 Task: Check if WiFi is available in the amenities of the Airbnb listing and message the host if needed.
Action: Mouse moved to (119, 305)
Screenshot: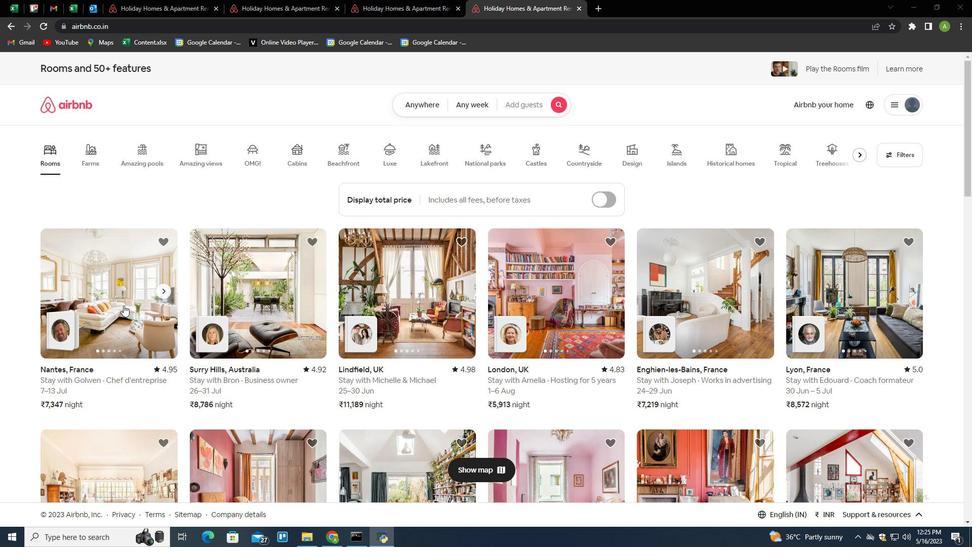 
Action: Mouse pressed left at (119, 305)
Screenshot: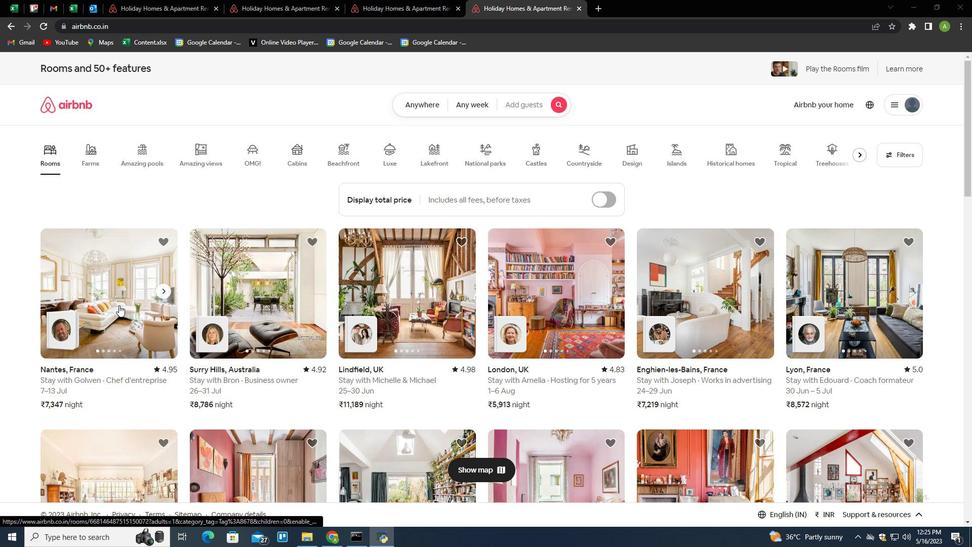 
Action: Mouse moved to (512, 375)
Screenshot: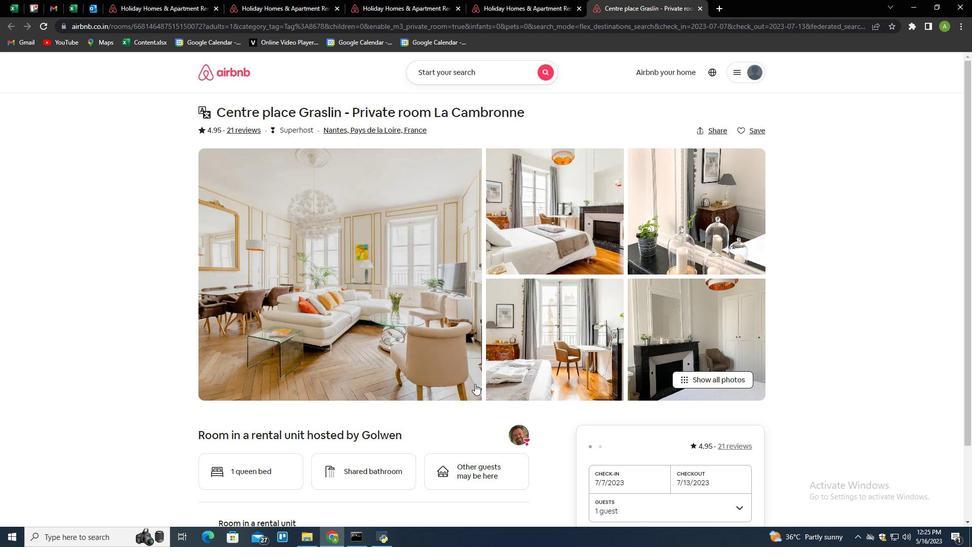 
Action: Mouse scrolled (512, 375) with delta (0, 0)
Screenshot: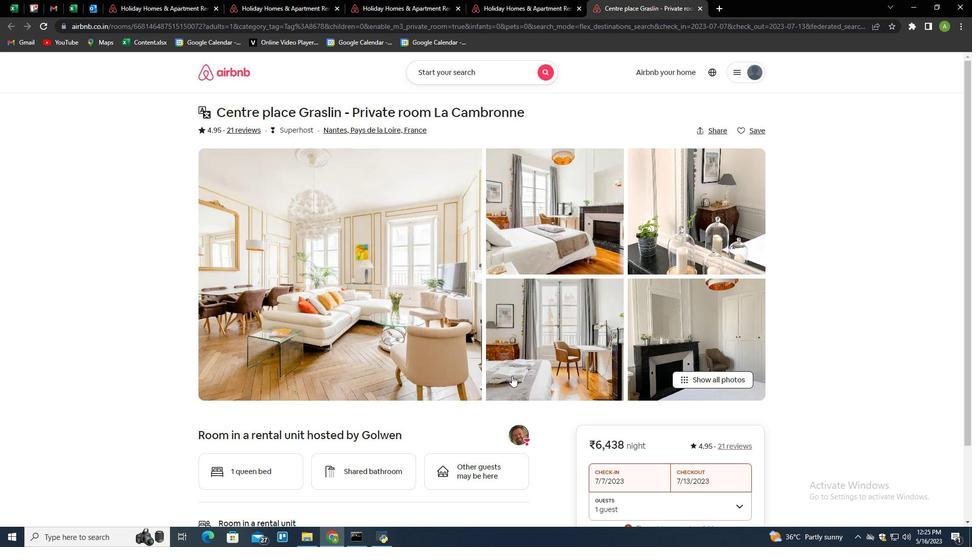 
Action: Mouse scrolled (512, 375) with delta (0, 0)
Screenshot: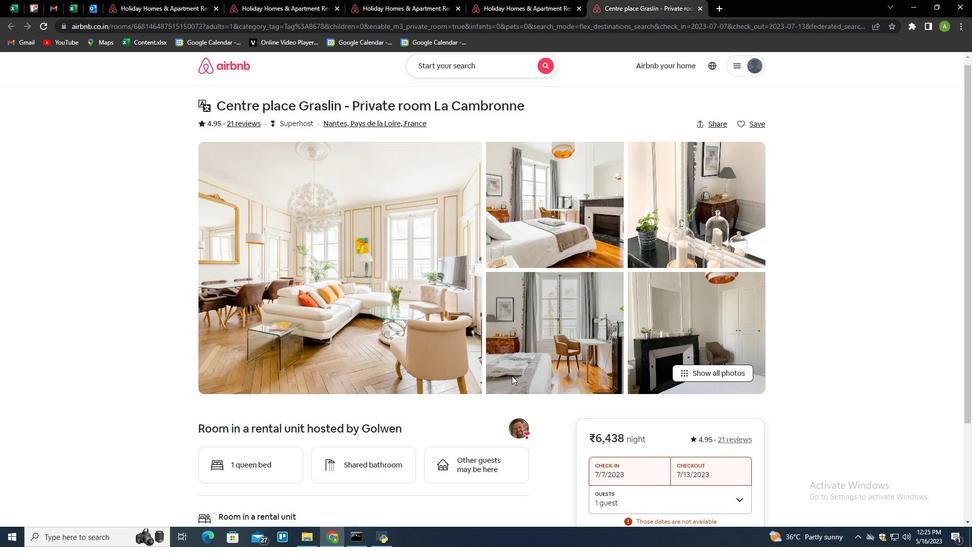 
Action: Mouse moved to (505, 378)
Screenshot: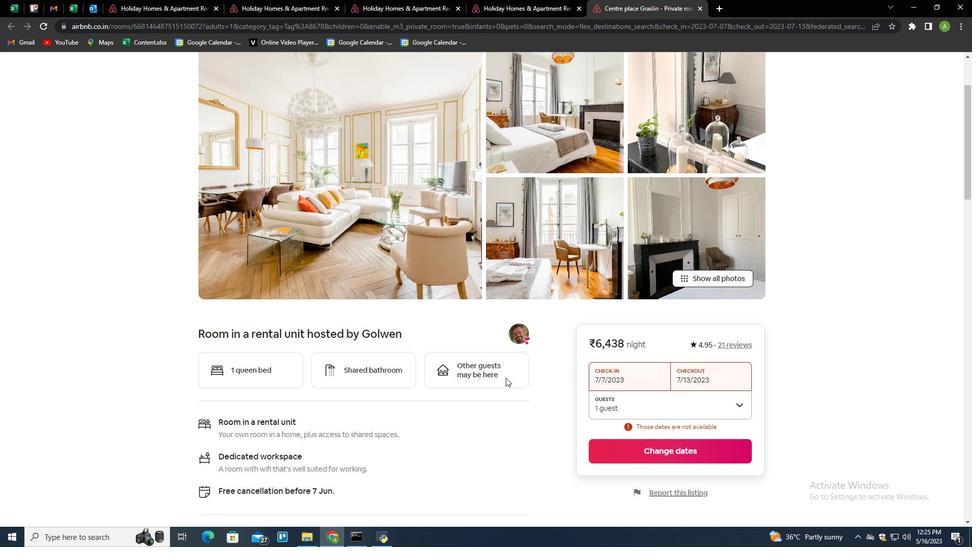 
Action: Mouse scrolled (505, 377) with delta (0, 0)
Screenshot: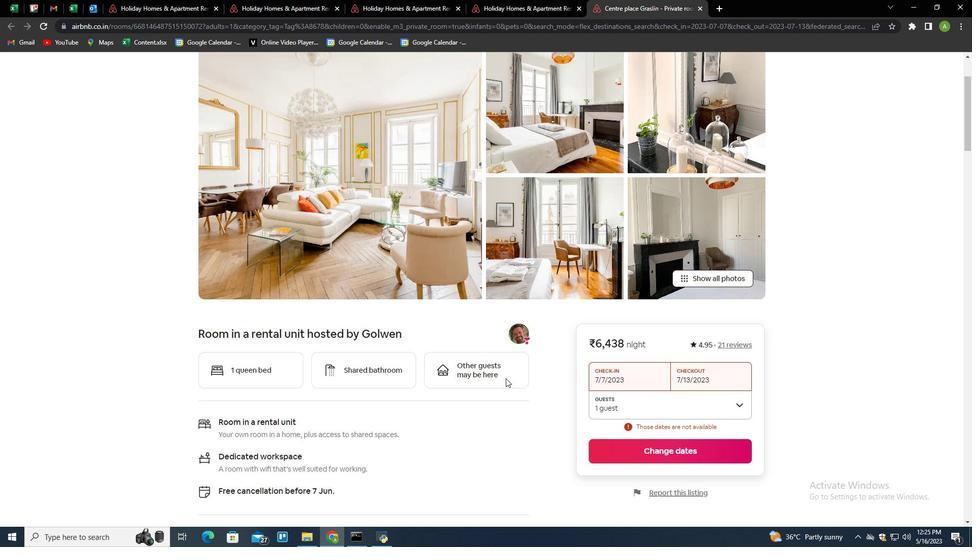 
Action: Mouse scrolled (505, 377) with delta (0, 0)
Screenshot: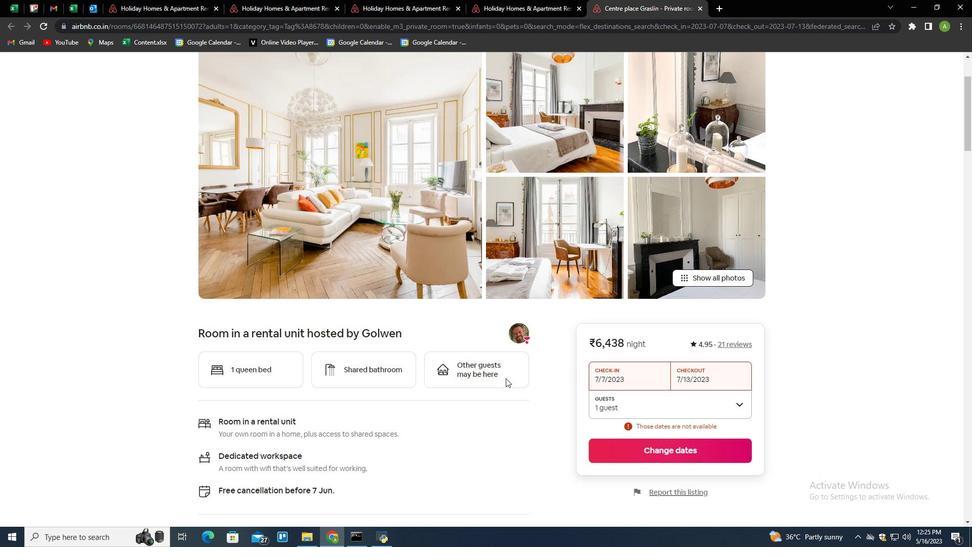 
Action: Mouse scrolled (505, 377) with delta (0, 0)
Screenshot: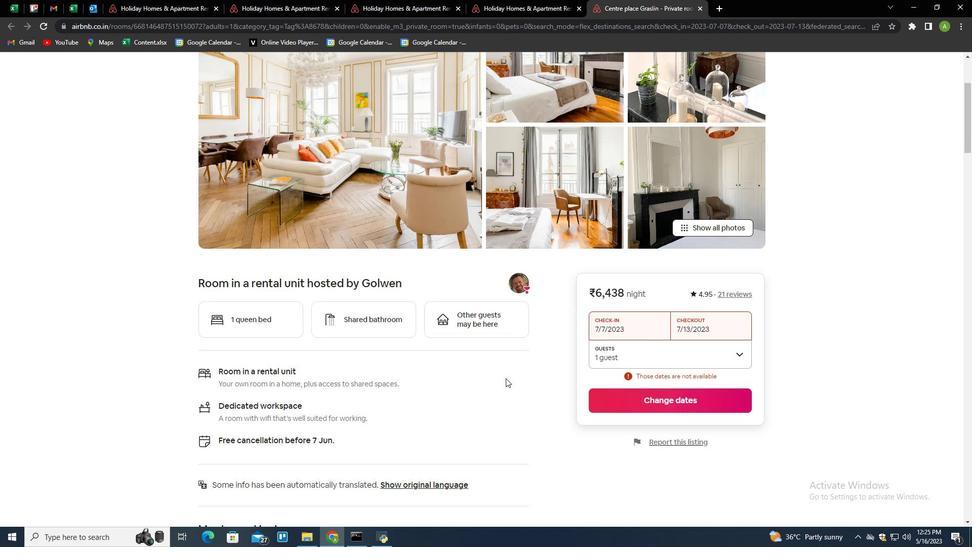 
Action: Mouse scrolled (505, 377) with delta (0, 0)
Screenshot: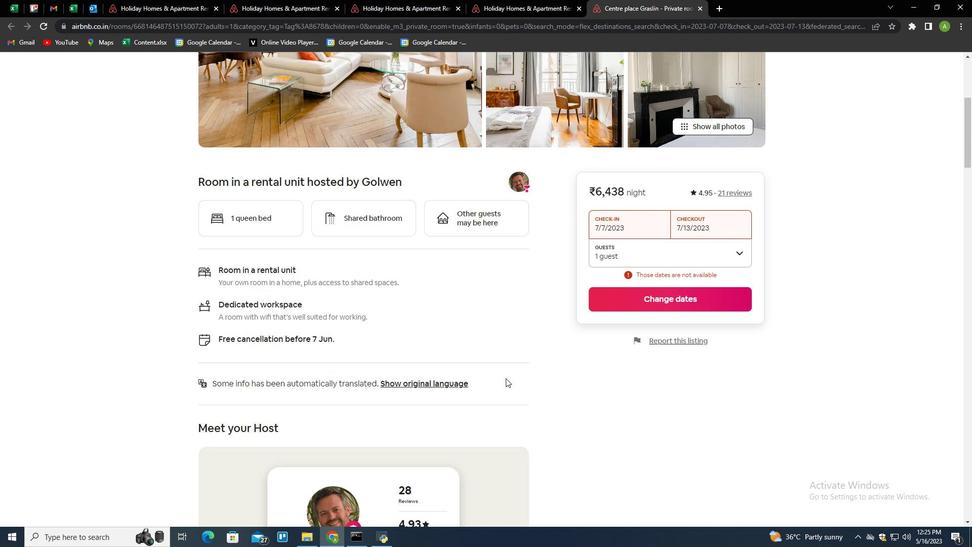 
Action: Mouse scrolled (505, 377) with delta (0, 0)
Screenshot: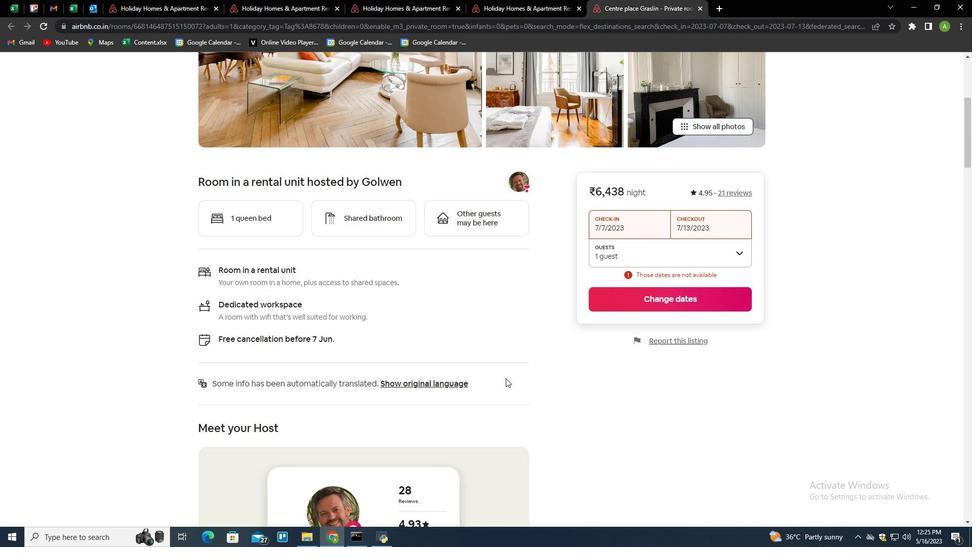 
Action: Mouse scrolled (505, 377) with delta (0, 0)
Screenshot: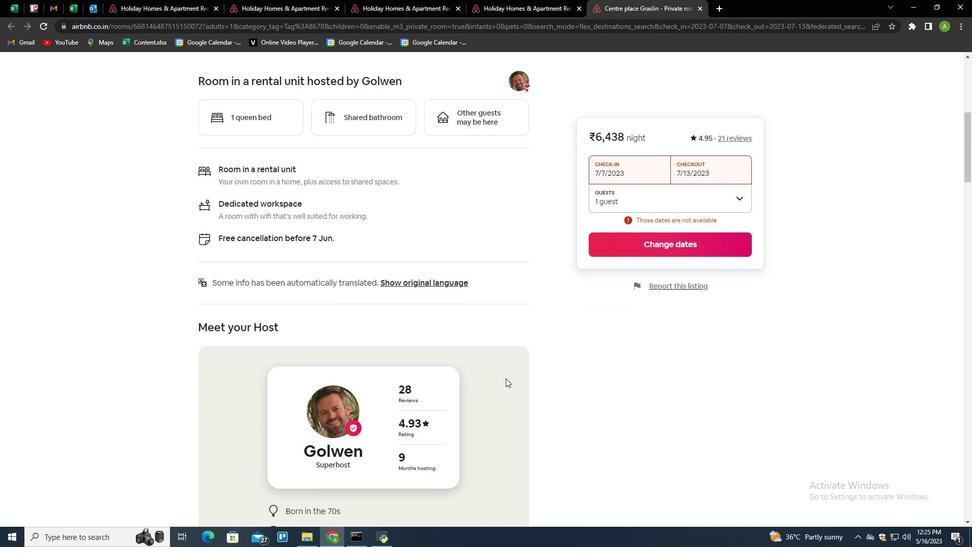 
Action: Mouse scrolled (505, 377) with delta (0, 0)
Screenshot: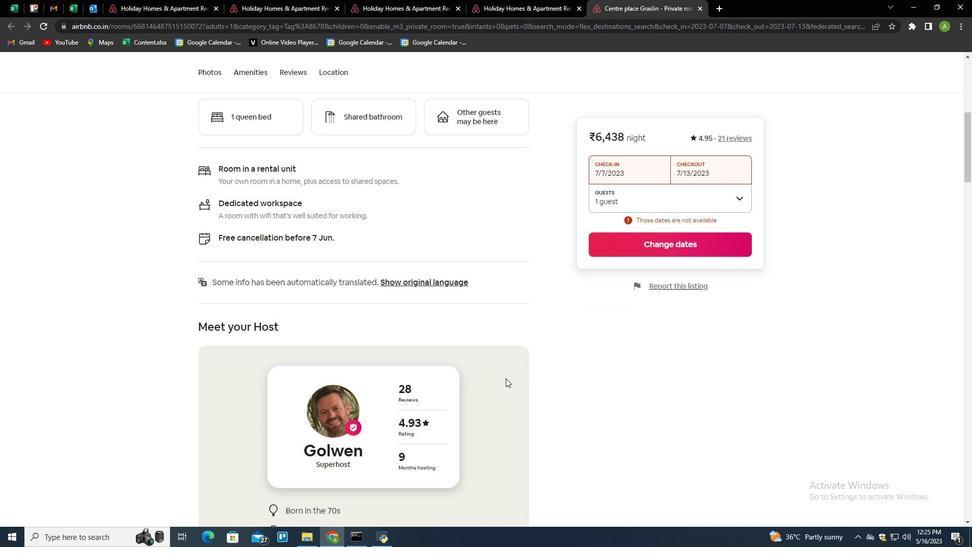 
Action: Mouse scrolled (505, 377) with delta (0, 0)
Screenshot: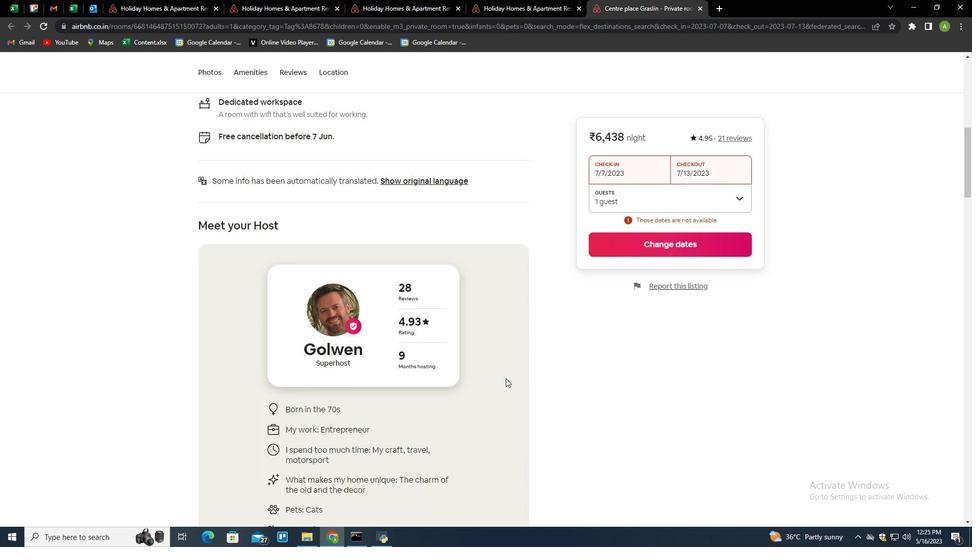 
Action: Mouse scrolled (505, 377) with delta (0, 0)
Screenshot: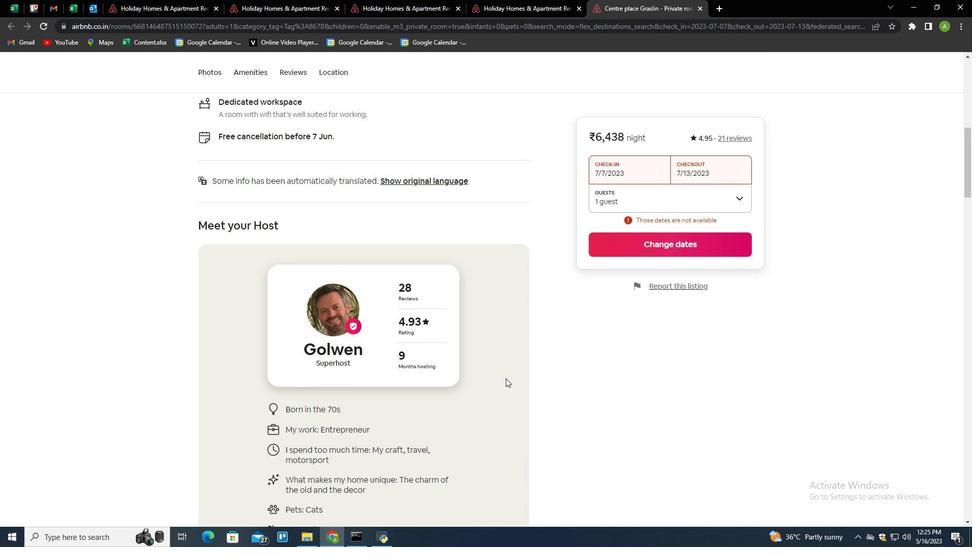 
Action: Mouse scrolled (505, 377) with delta (0, 0)
Screenshot: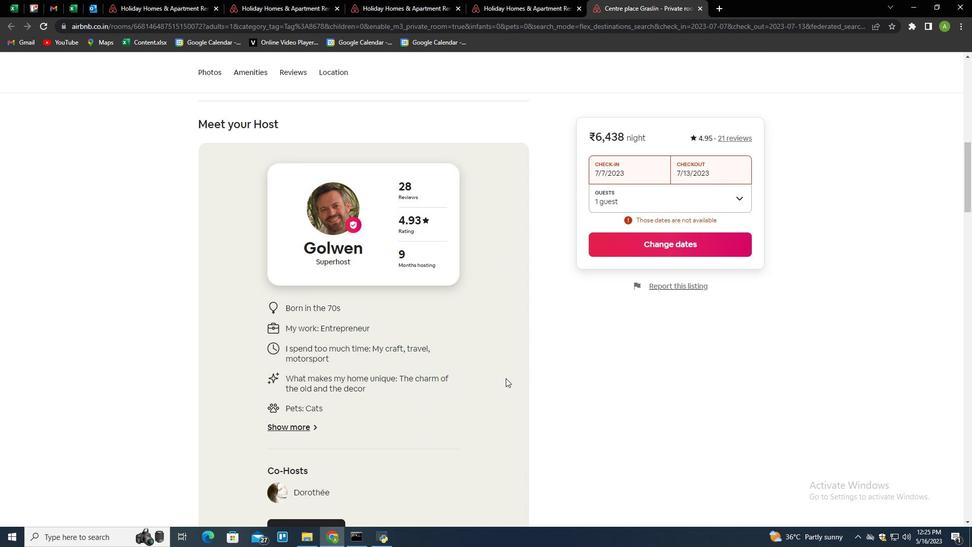 
Action: Mouse scrolled (505, 377) with delta (0, 0)
Screenshot: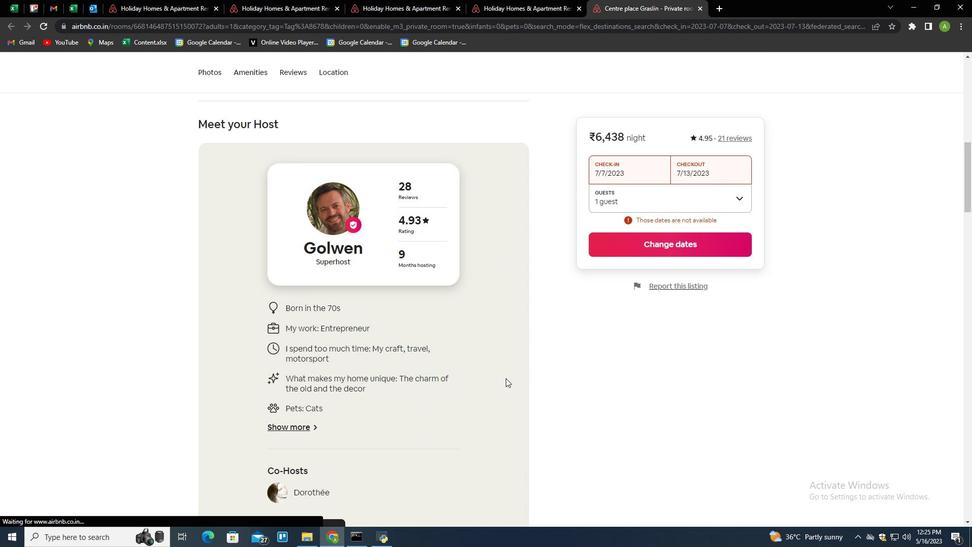 
Action: Mouse scrolled (505, 377) with delta (0, 0)
Screenshot: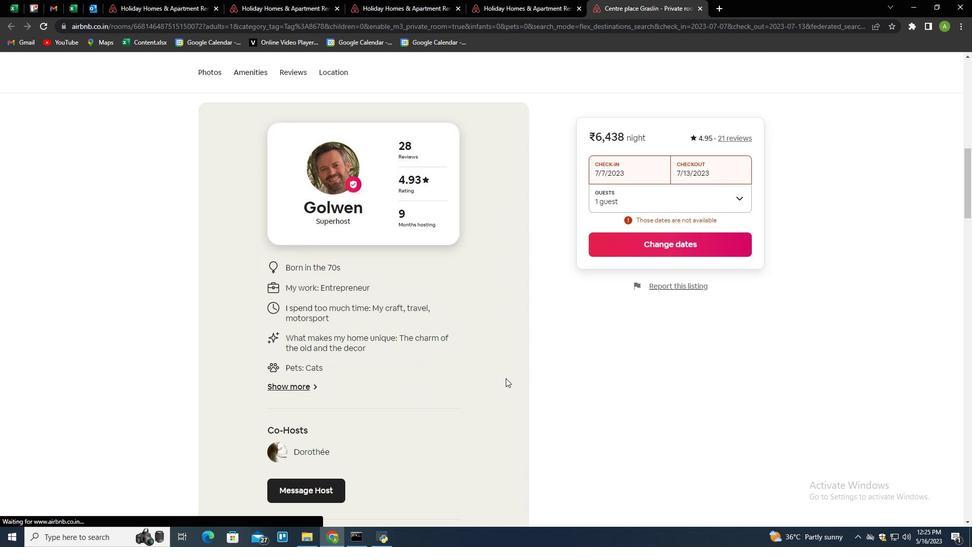 
Action: Mouse scrolled (505, 377) with delta (0, 0)
Screenshot: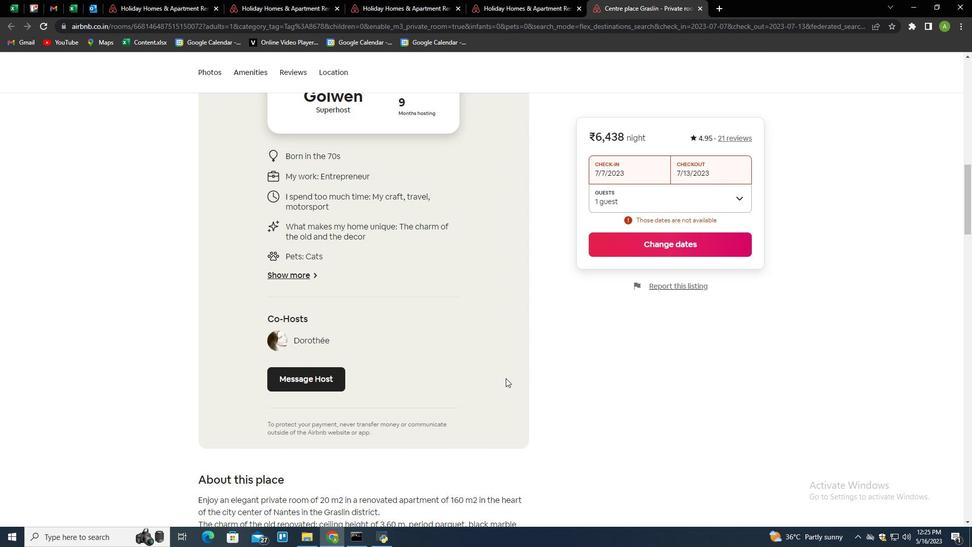 
Action: Mouse scrolled (505, 377) with delta (0, 0)
Screenshot: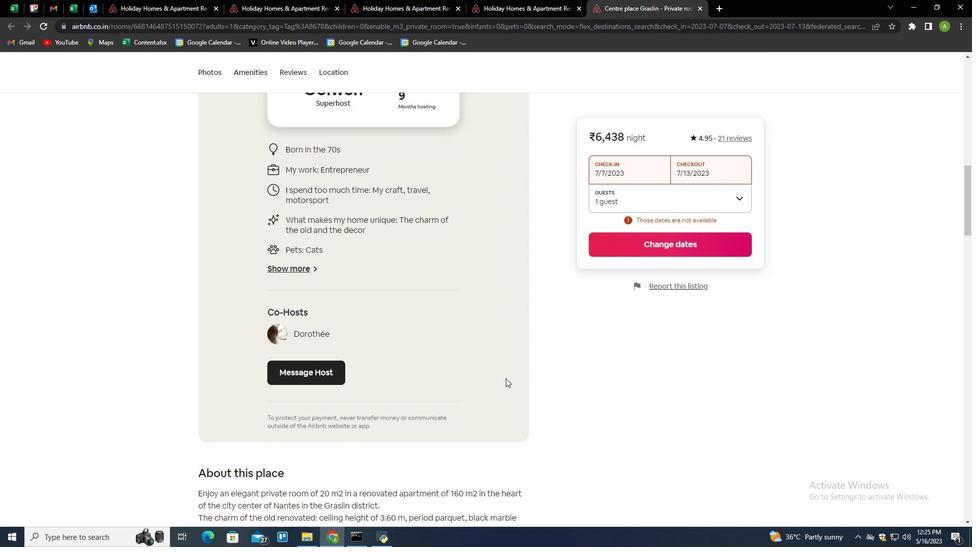 
Action: Mouse scrolled (505, 377) with delta (0, 0)
Screenshot: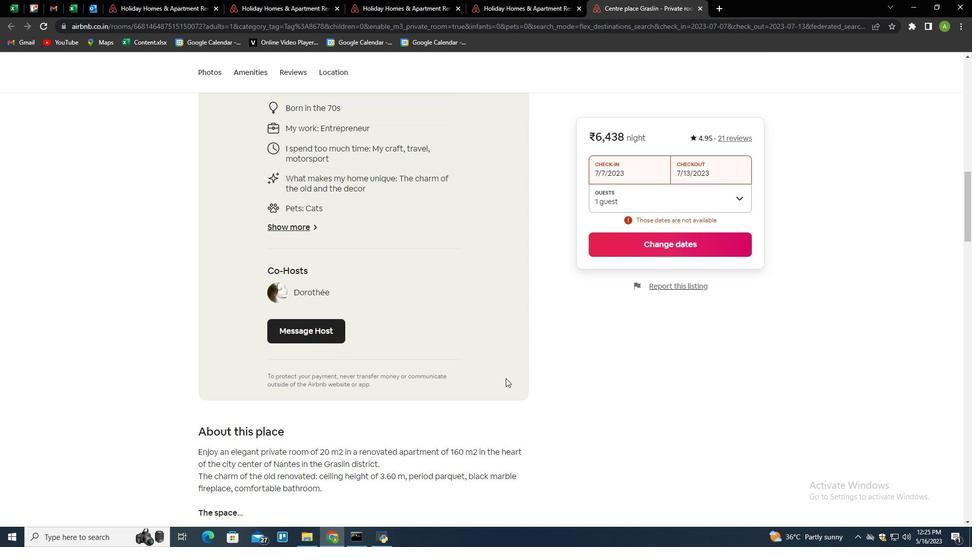 
Action: Mouse scrolled (505, 377) with delta (0, 0)
Screenshot: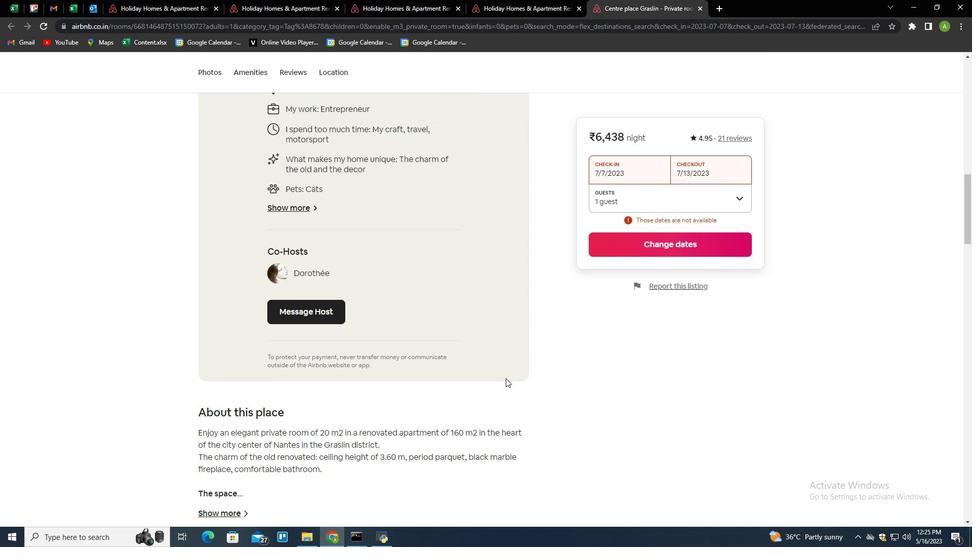 
Action: Mouse scrolled (505, 377) with delta (0, 0)
Screenshot: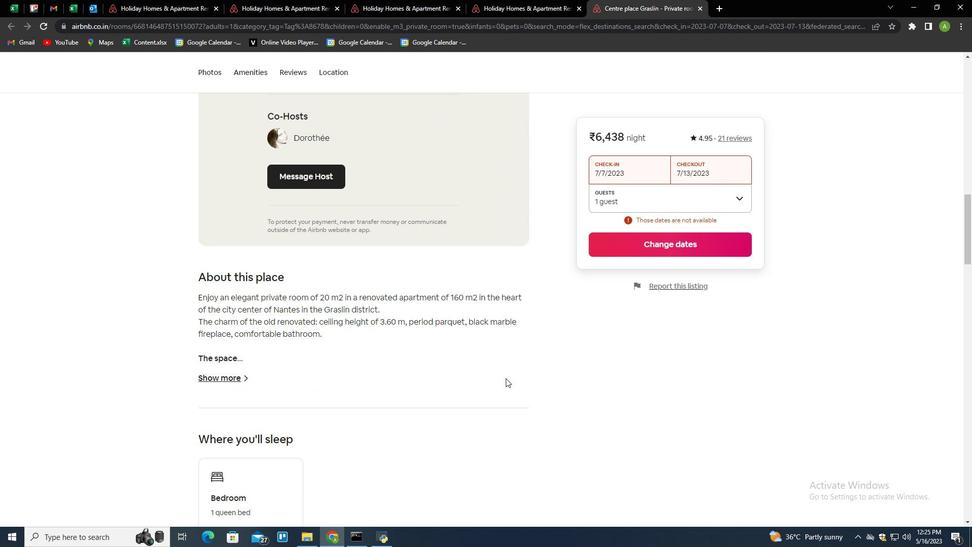 
Action: Mouse scrolled (505, 377) with delta (0, 0)
Screenshot: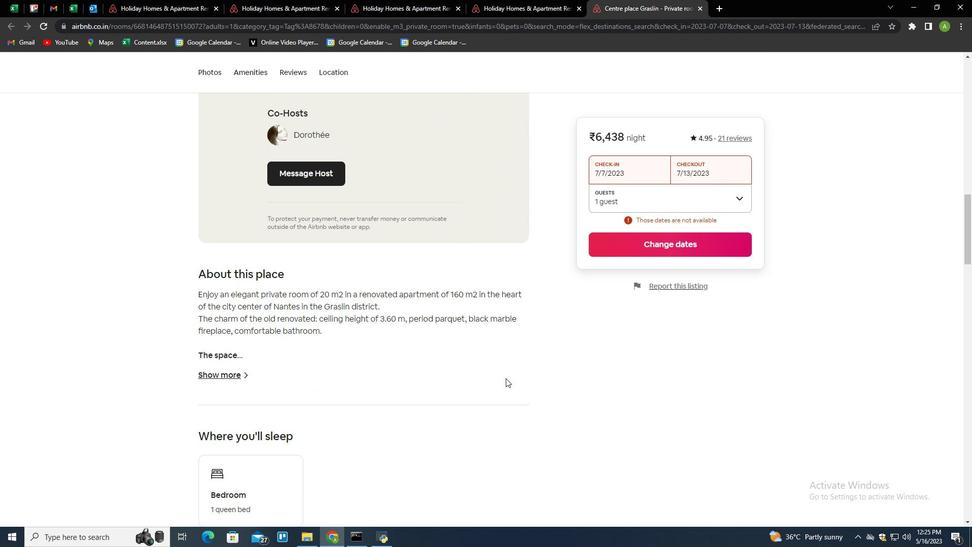 
Action: Mouse scrolled (505, 377) with delta (0, 0)
Screenshot: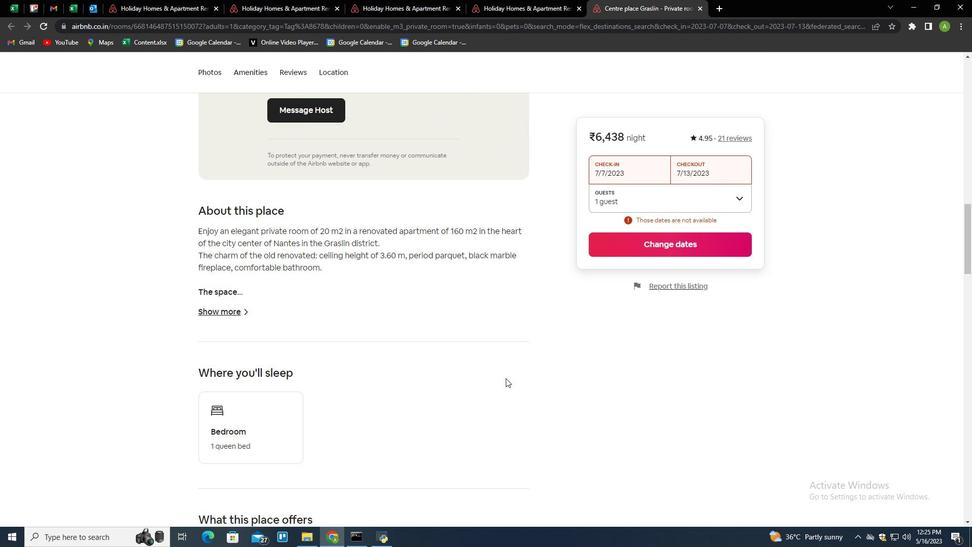 
Action: Mouse scrolled (505, 377) with delta (0, 0)
Screenshot: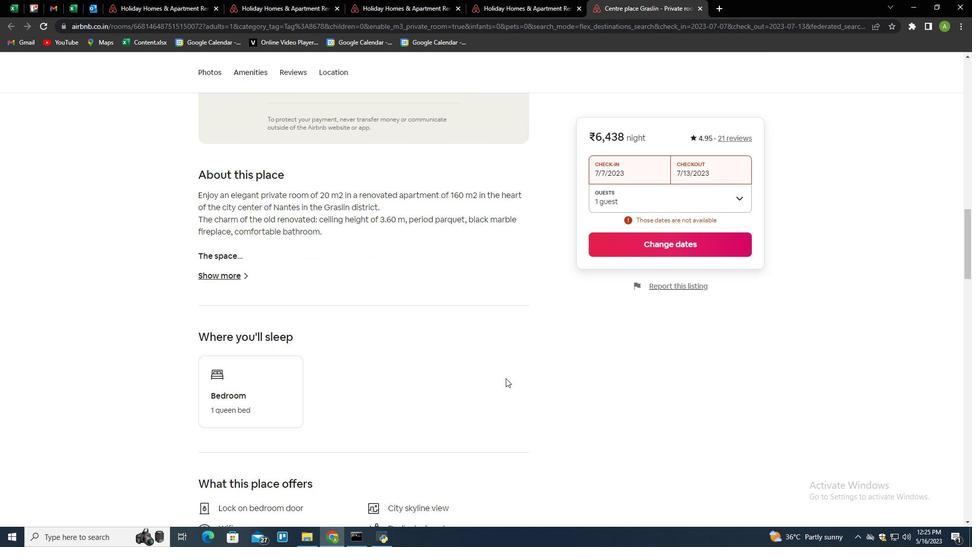 
Action: Mouse scrolled (505, 377) with delta (0, 0)
Screenshot: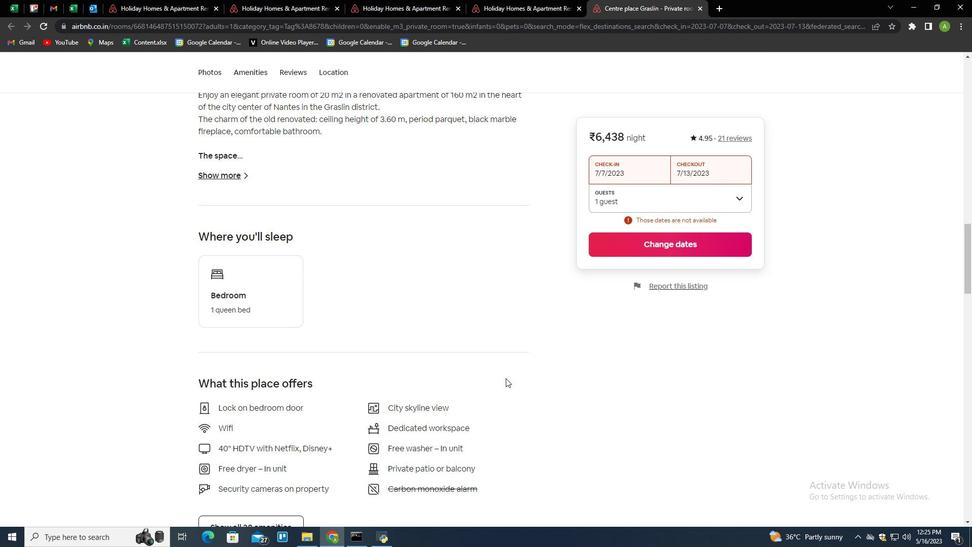 
Action: Mouse scrolled (505, 377) with delta (0, 0)
Screenshot: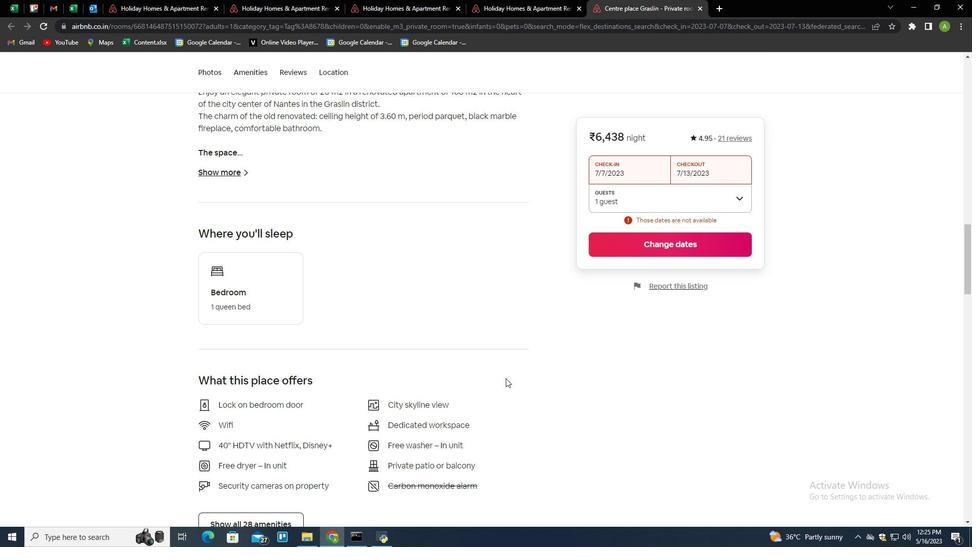
Action: Mouse scrolled (505, 377) with delta (0, 0)
Screenshot: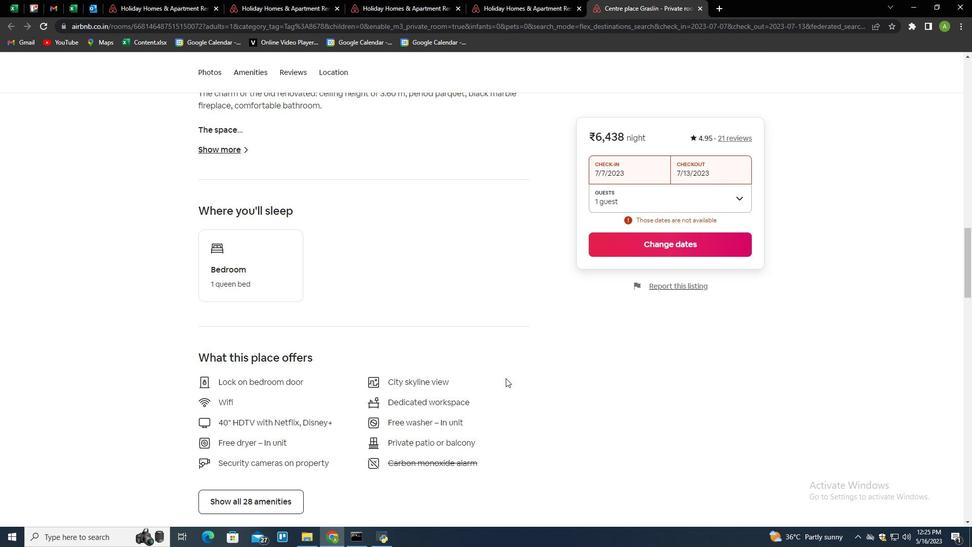 
Action: Mouse scrolled (505, 377) with delta (0, 0)
Screenshot: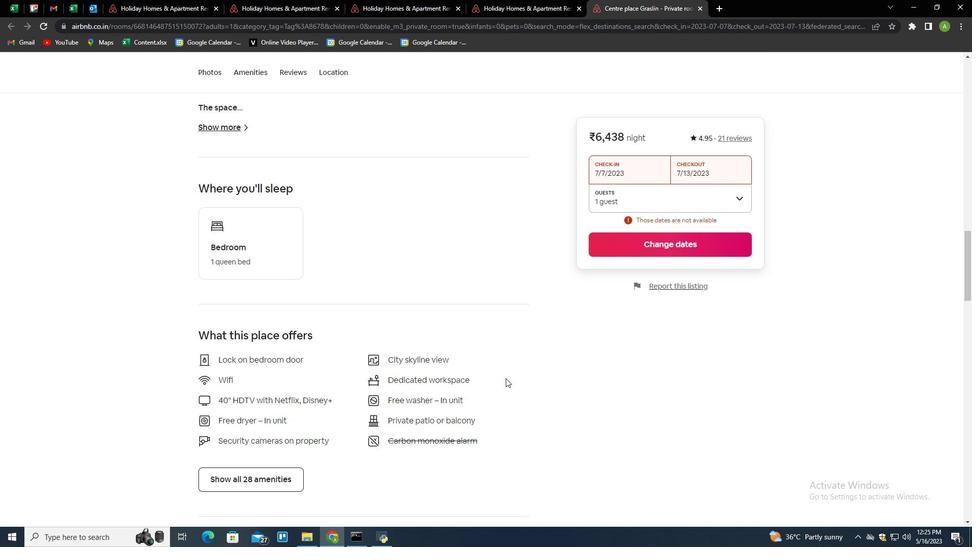 
Action: Mouse scrolled (505, 377) with delta (0, 0)
Screenshot: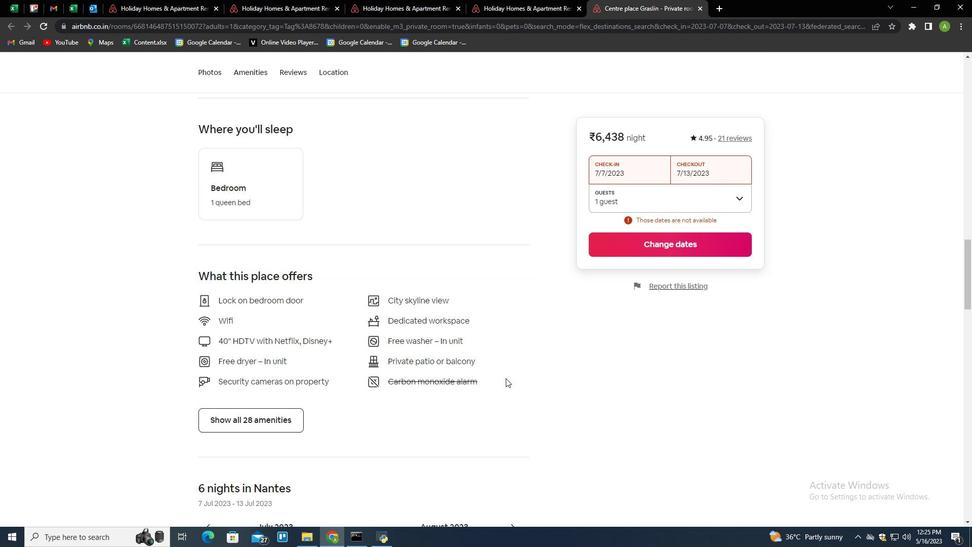 
Action: Mouse scrolled (505, 377) with delta (0, 0)
Screenshot: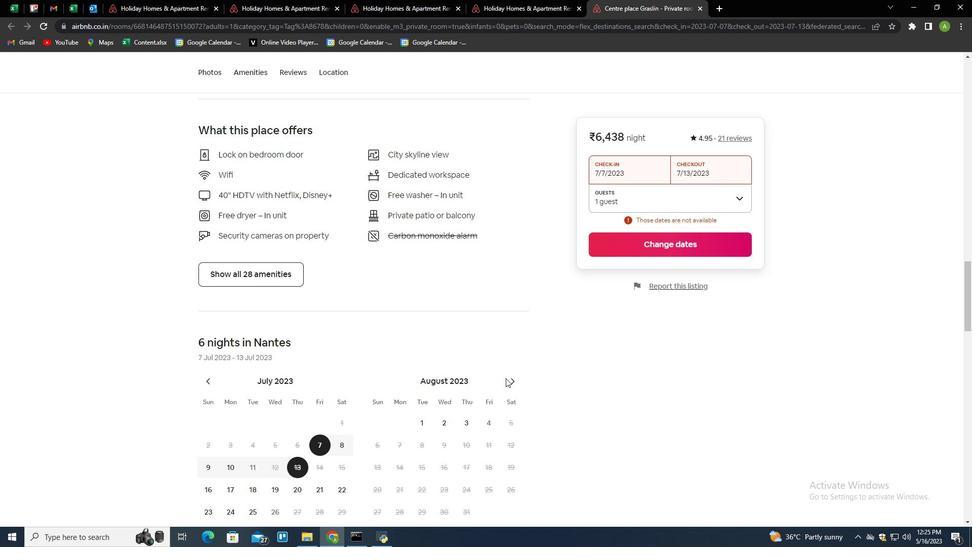 
Action: Mouse scrolled (505, 377) with delta (0, 0)
Screenshot: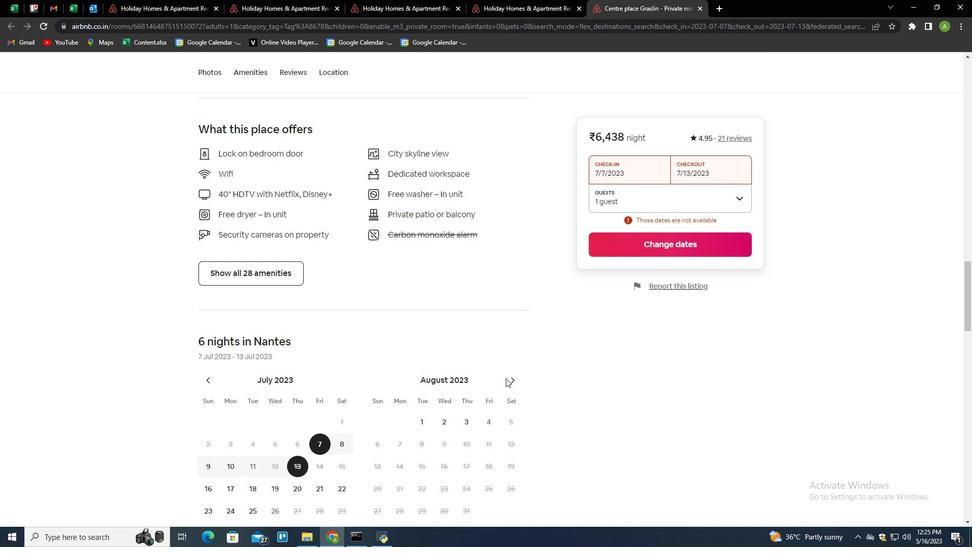 
Action: Mouse scrolled (505, 377) with delta (0, 0)
Screenshot: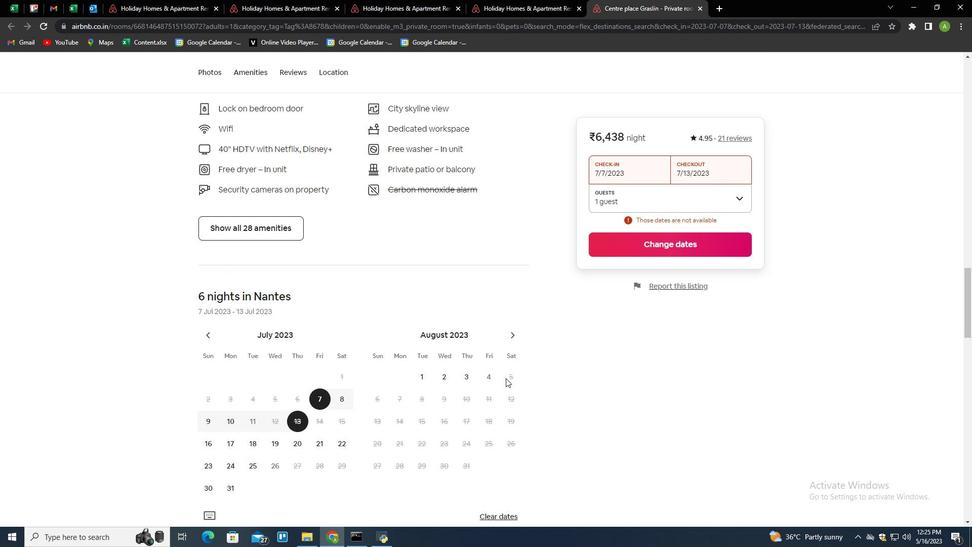 
Action: Mouse scrolled (505, 377) with delta (0, 0)
Screenshot: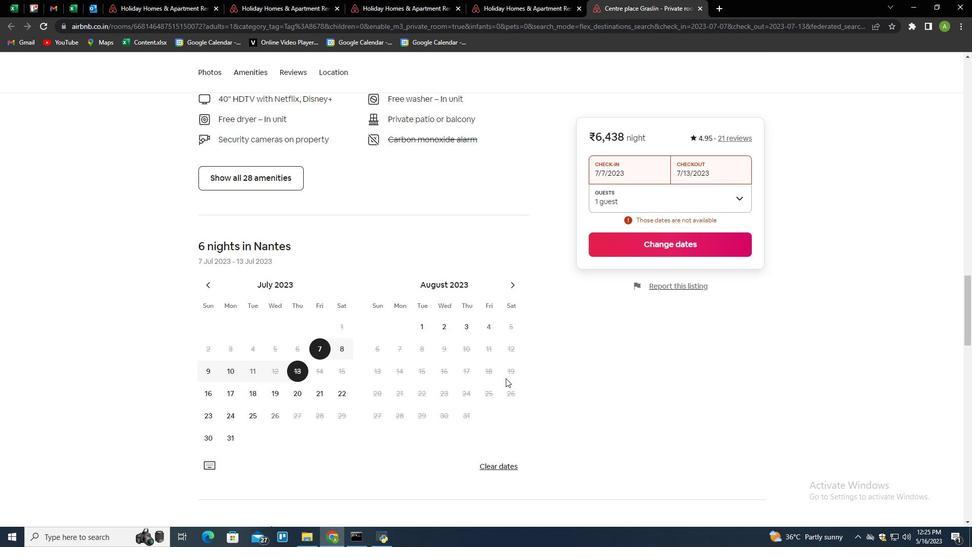 
Action: Mouse scrolled (505, 377) with delta (0, 0)
Screenshot: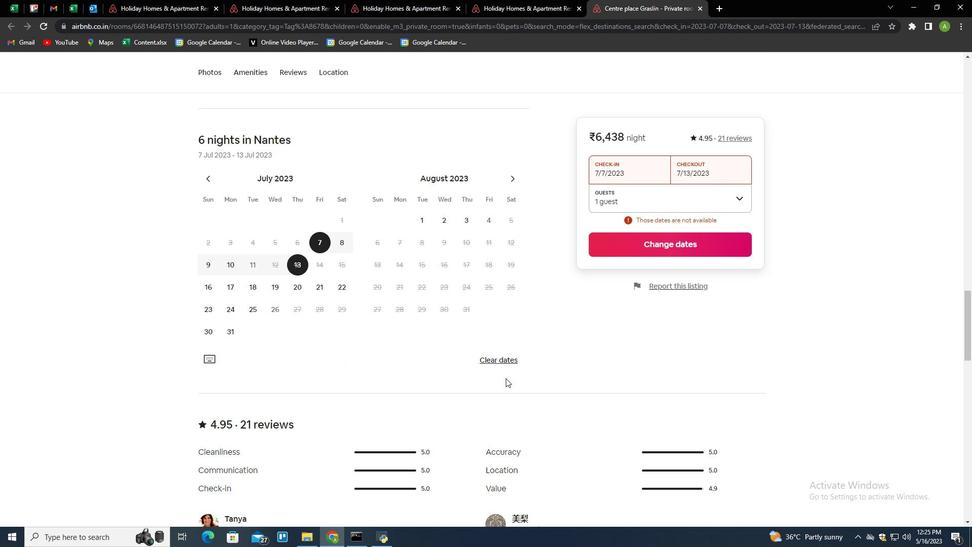 
Action: Mouse scrolled (505, 377) with delta (0, 0)
Screenshot: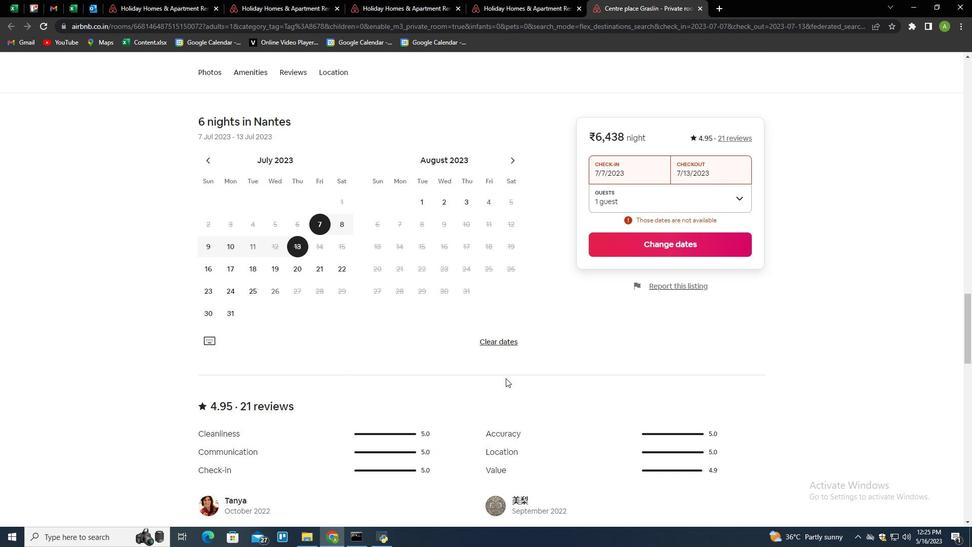 
Action: Mouse scrolled (505, 377) with delta (0, 0)
Screenshot: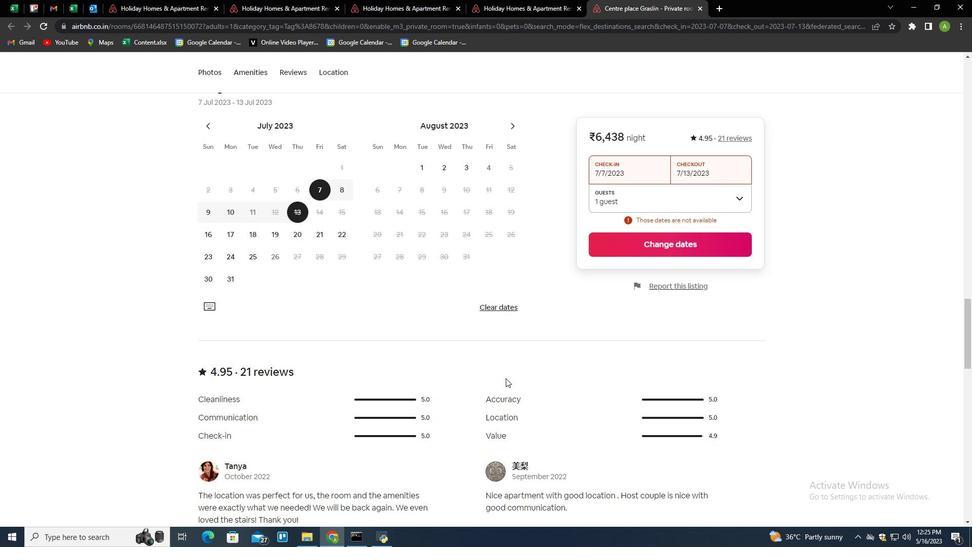 
Action: Mouse scrolled (505, 377) with delta (0, 0)
Screenshot: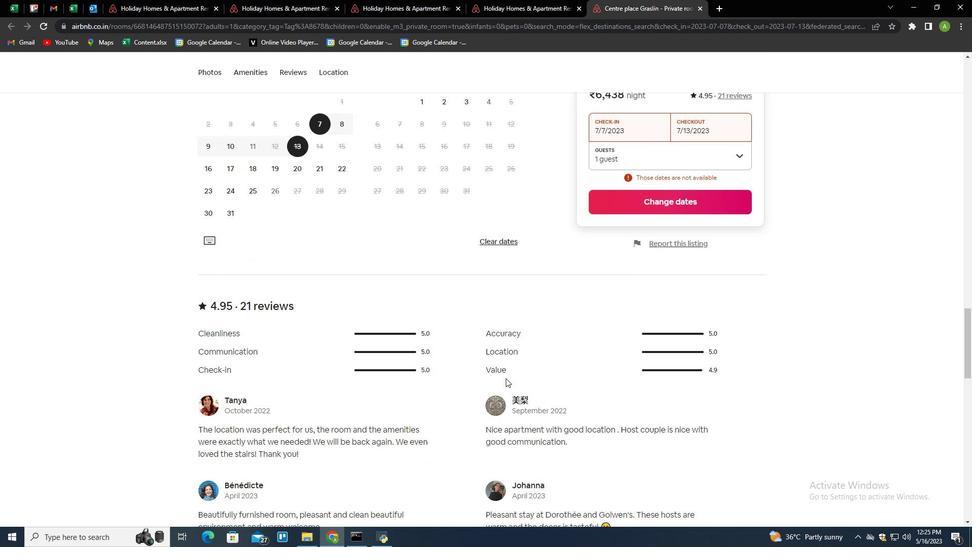 
Action: Mouse scrolled (505, 377) with delta (0, 0)
Screenshot: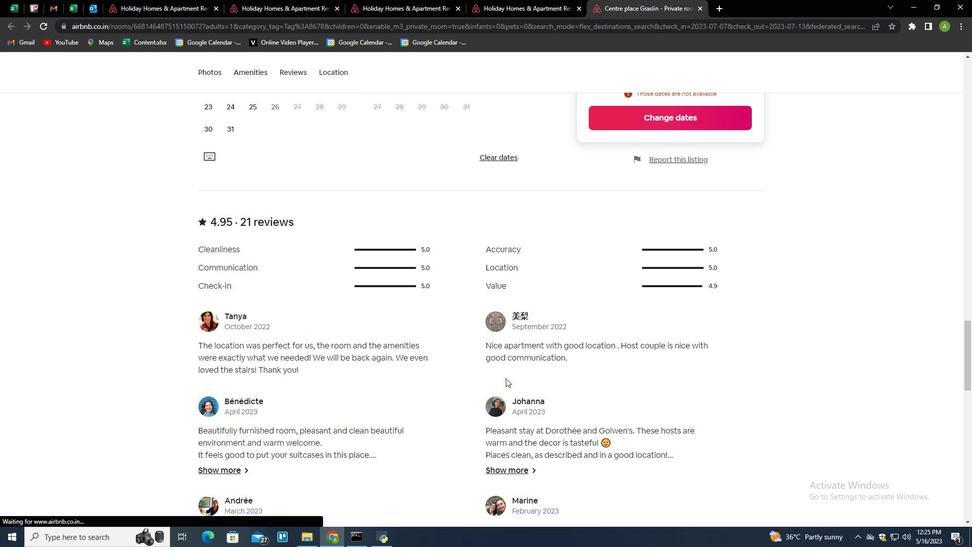 
Action: Mouse scrolled (505, 377) with delta (0, 0)
Screenshot: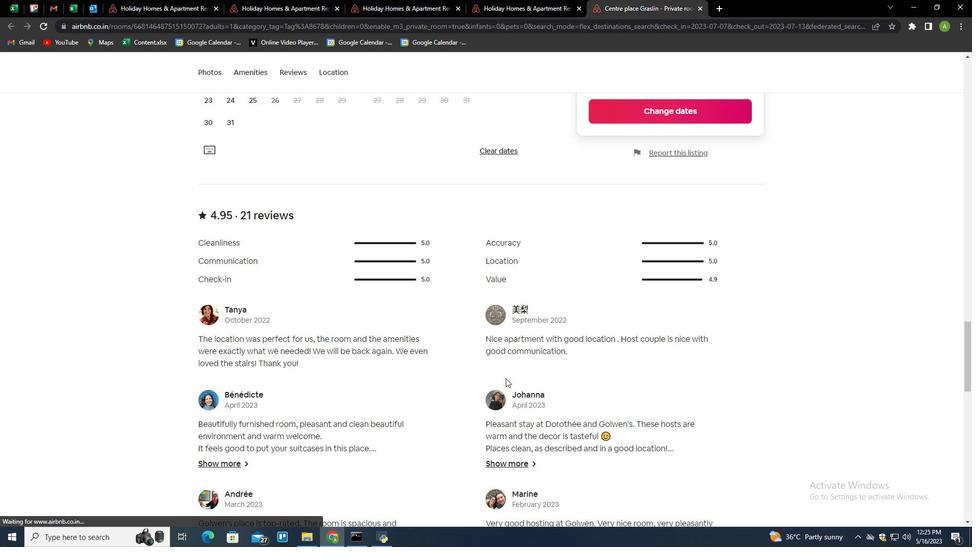 
Action: Mouse scrolled (505, 377) with delta (0, 0)
Screenshot: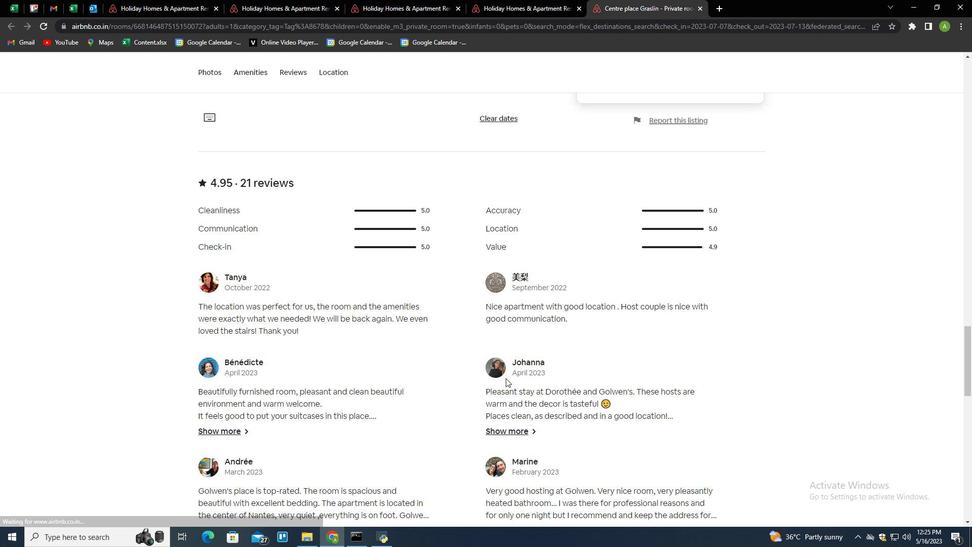 
Action: Mouse scrolled (505, 377) with delta (0, 0)
Screenshot: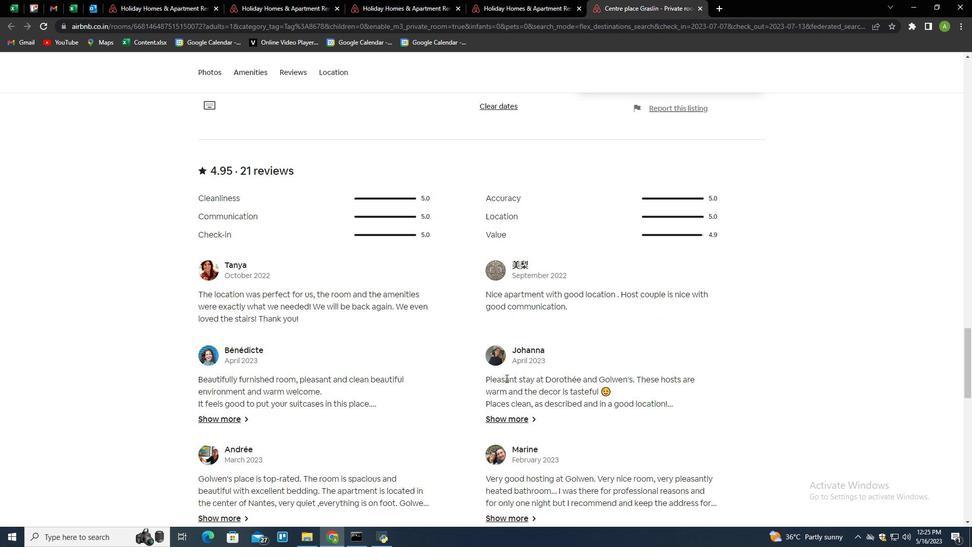 
Action: Mouse scrolled (505, 377) with delta (0, 0)
Screenshot: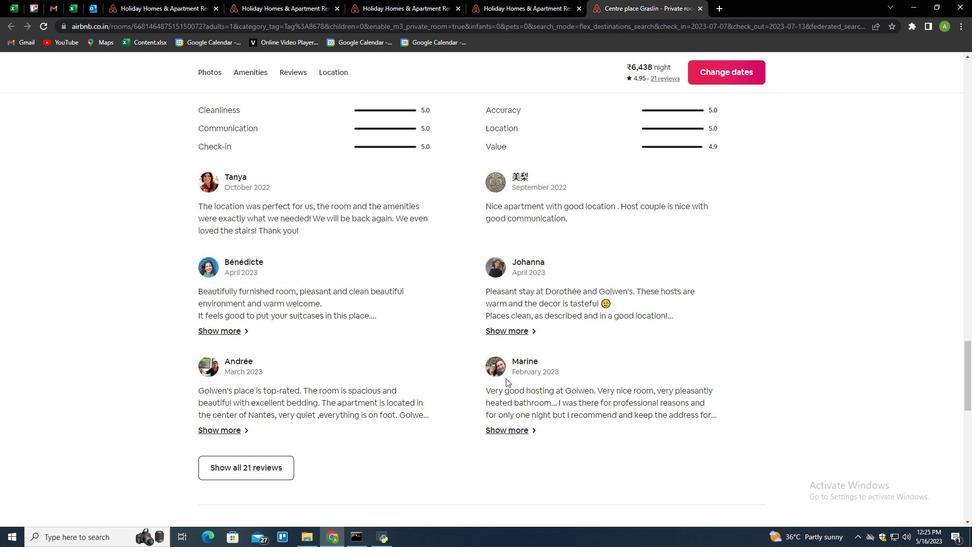 
Action: Mouse scrolled (505, 377) with delta (0, 0)
Screenshot: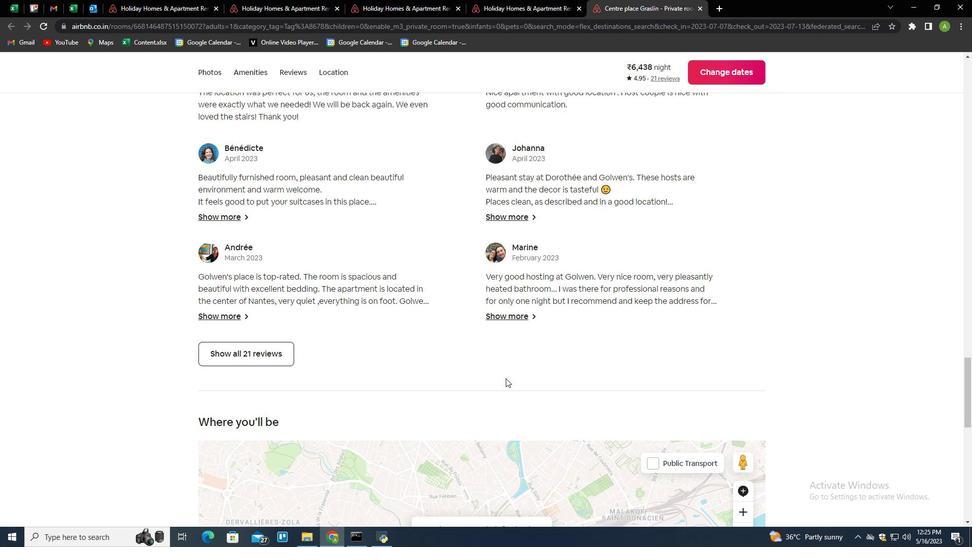 
Action: Mouse scrolled (505, 377) with delta (0, 0)
Screenshot: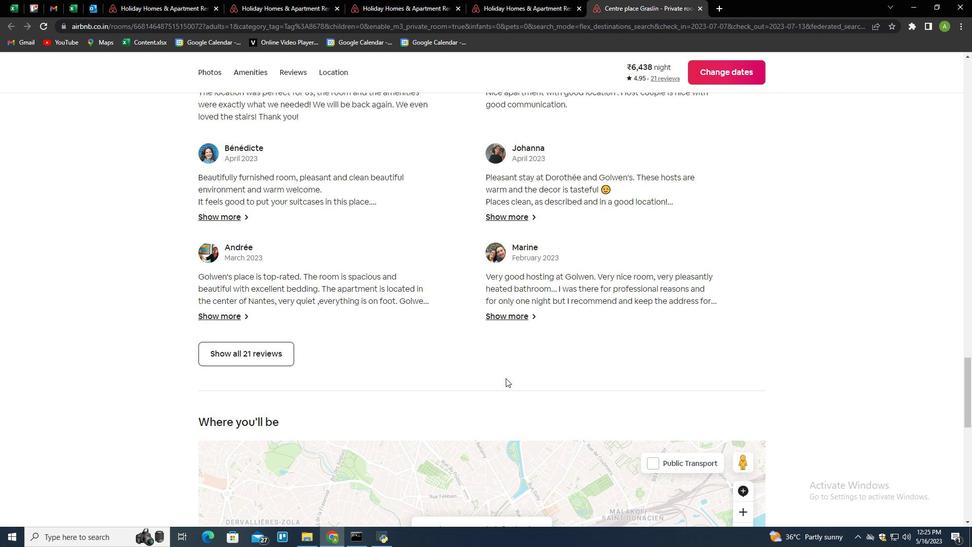 
Action: Mouse scrolled (505, 377) with delta (0, 0)
Screenshot: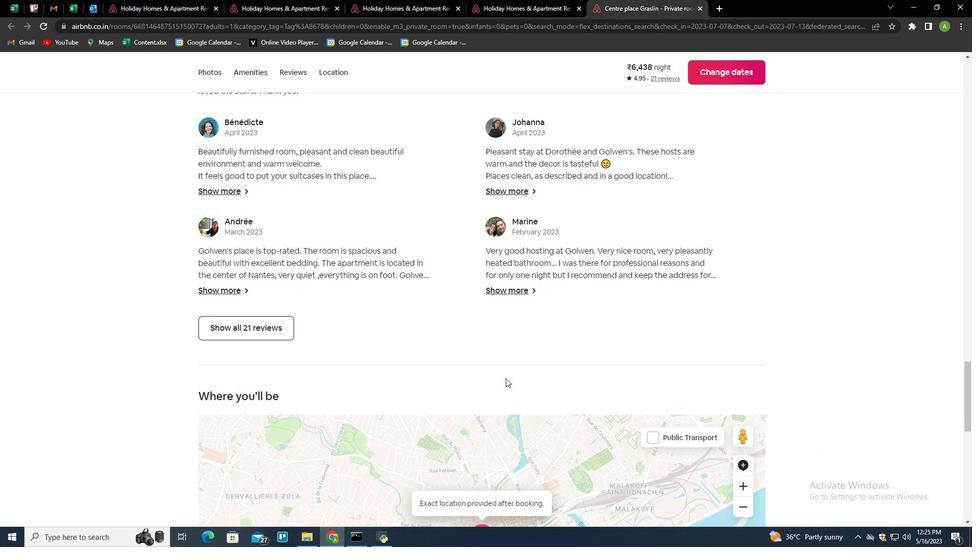 
Action: Mouse scrolled (505, 377) with delta (0, 0)
Screenshot: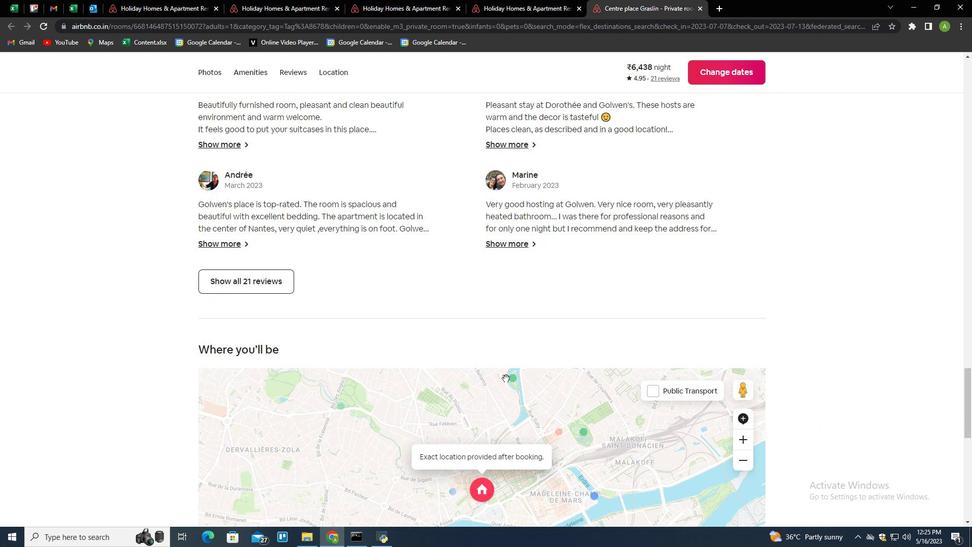 
Action: Mouse scrolled (505, 377) with delta (0, 0)
Screenshot: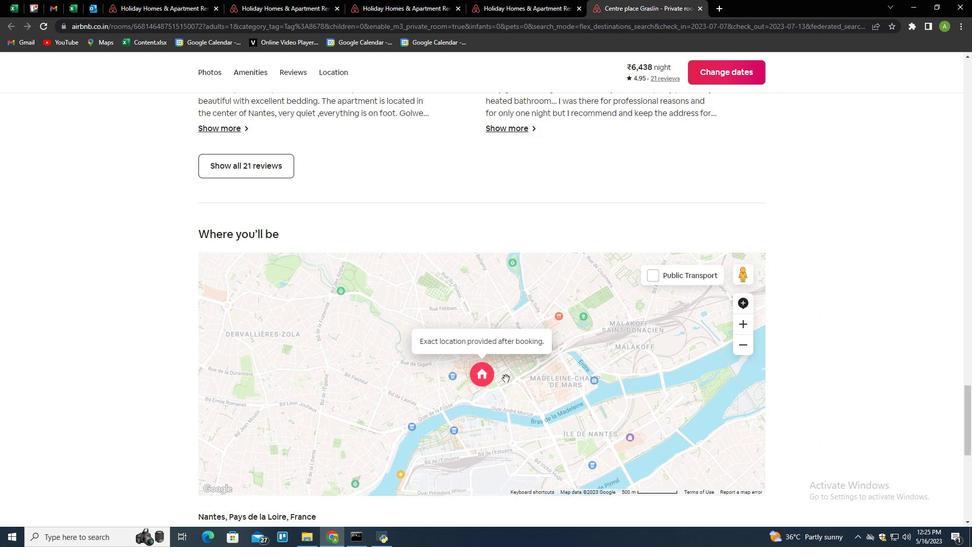 
Action: Mouse scrolled (505, 377) with delta (0, 0)
Screenshot: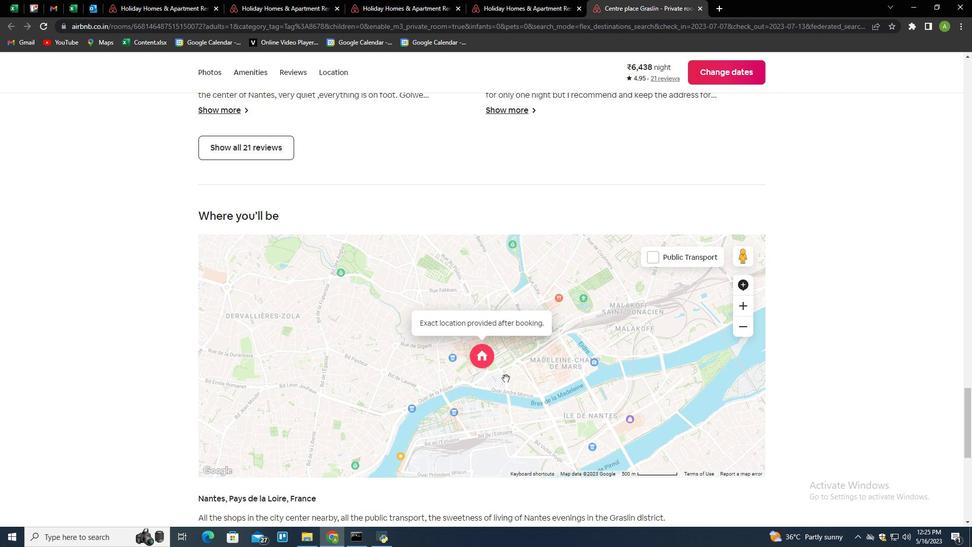 
Action: Mouse scrolled (505, 377) with delta (0, 0)
Screenshot: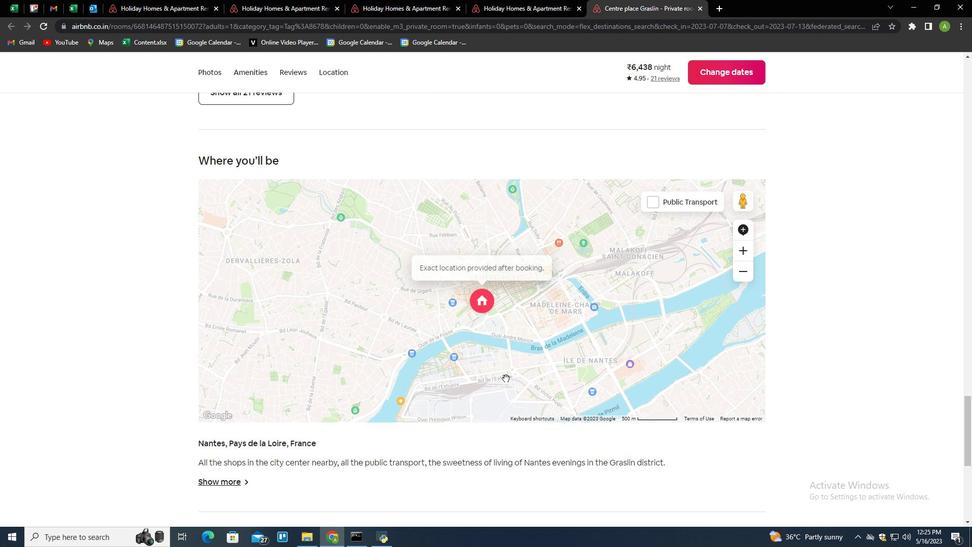 
Action: Mouse scrolled (505, 377) with delta (0, 0)
Screenshot: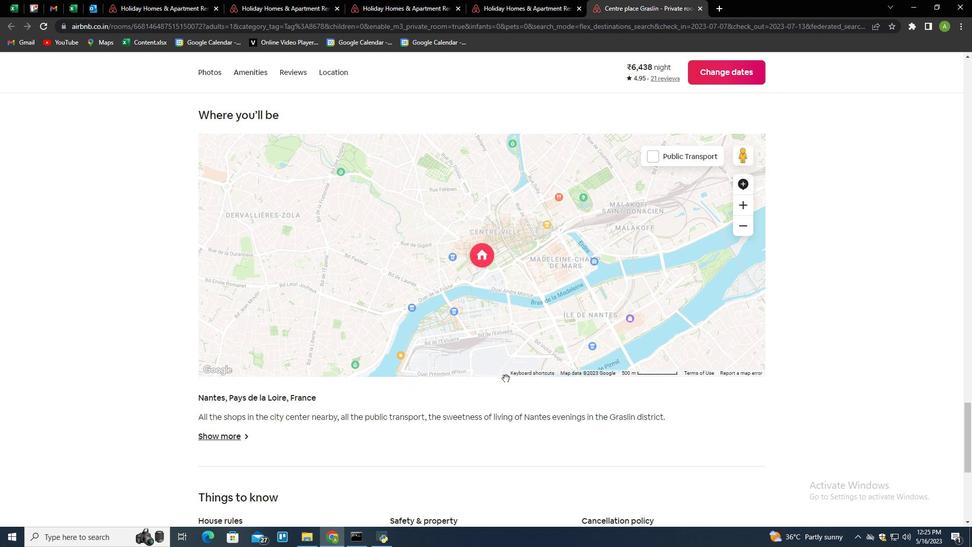 
Action: Mouse scrolled (505, 377) with delta (0, 0)
Screenshot: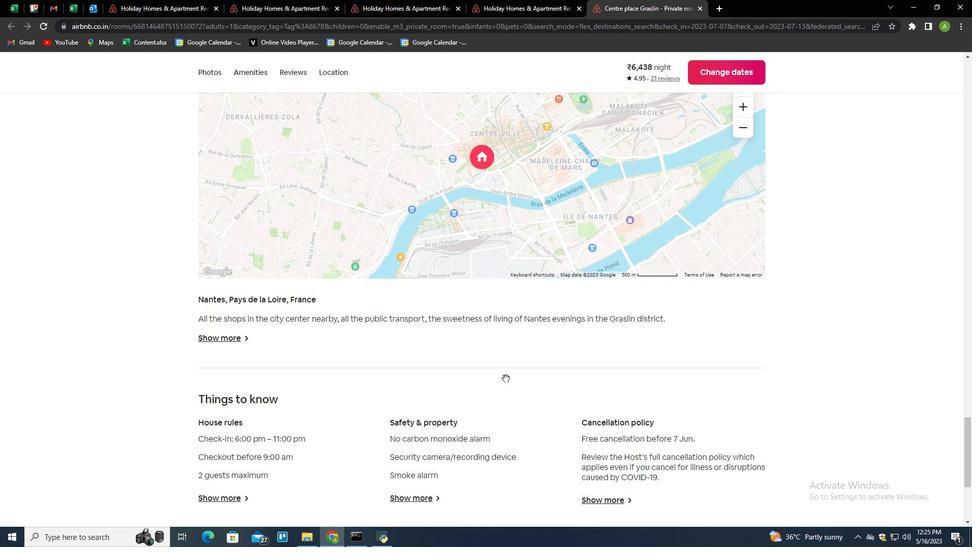 
Action: Mouse scrolled (505, 377) with delta (0, 0)
Screenshot: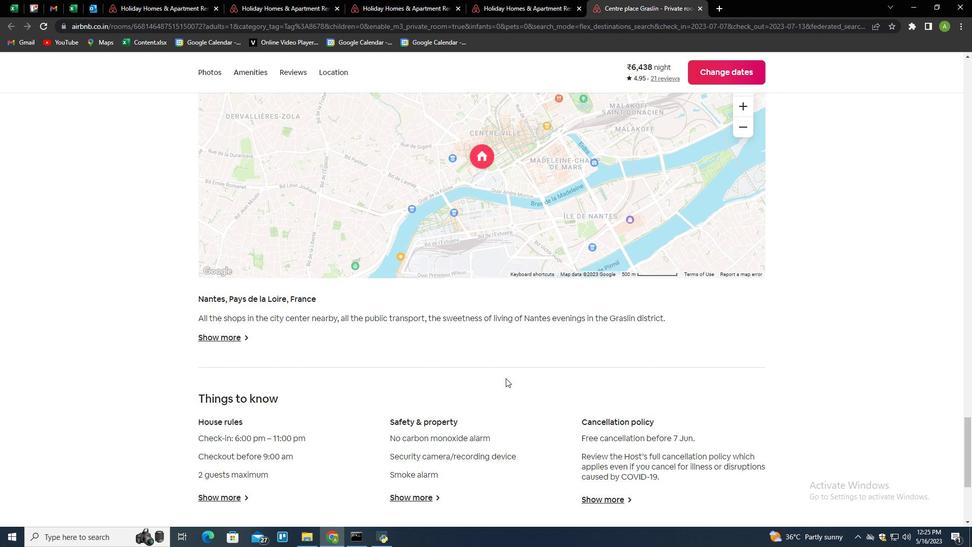 
Action: Mouse scrolled (505, 377) with delta (0, 0)
Screenshot: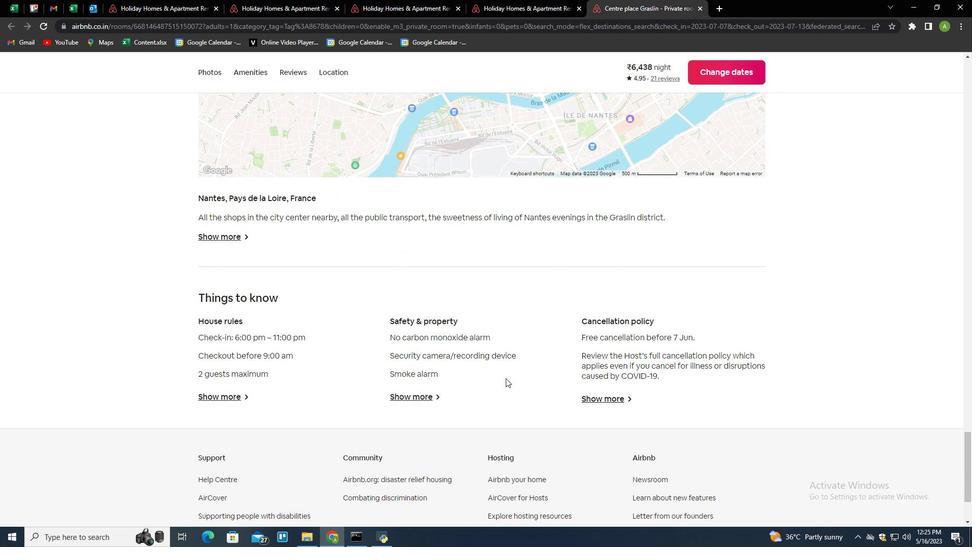 
Action: Mouse scrolled (505, 378) with delta (0, 0)
Screenshot: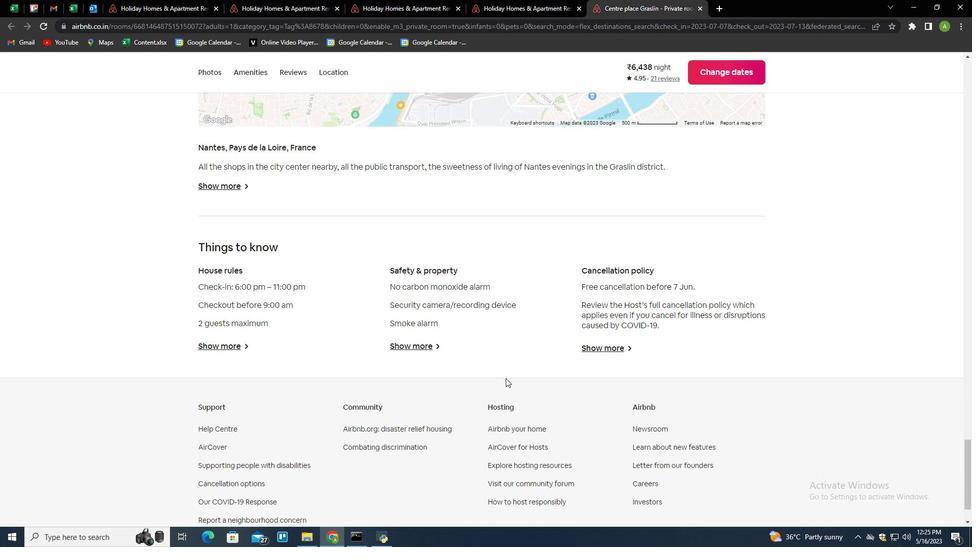 
Action: Mouse scrolled (505, 378) with delta (0, 0)
Screenshot: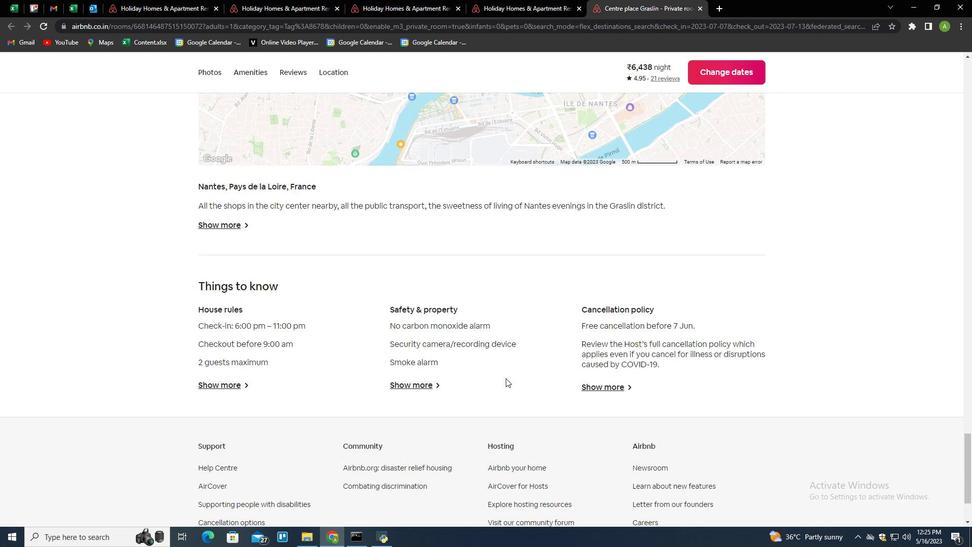 
Action: Mouse scrolled (505, 378) with delta (0, 0)
Screenshot: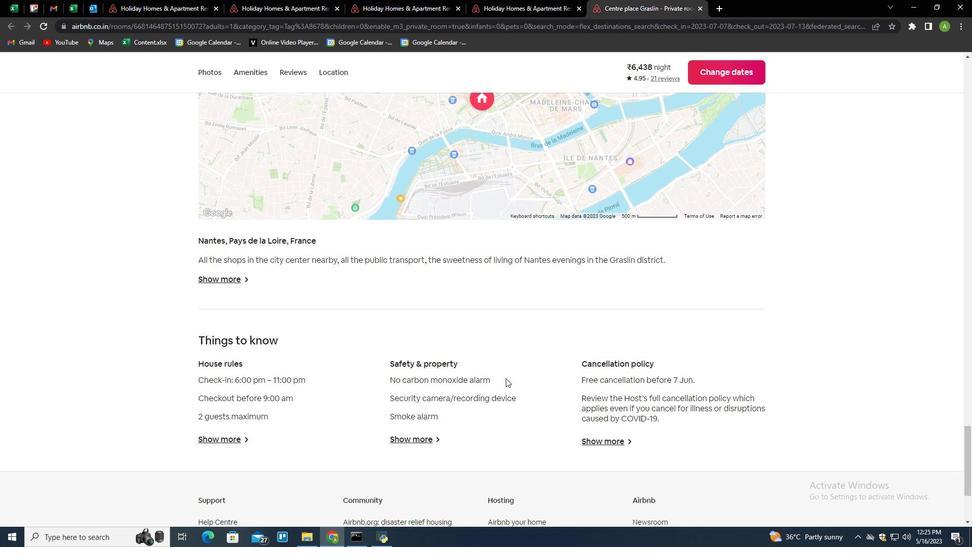 
Action: Mouse scrolled (505, 378) with delta (0, 0)
Screenshot: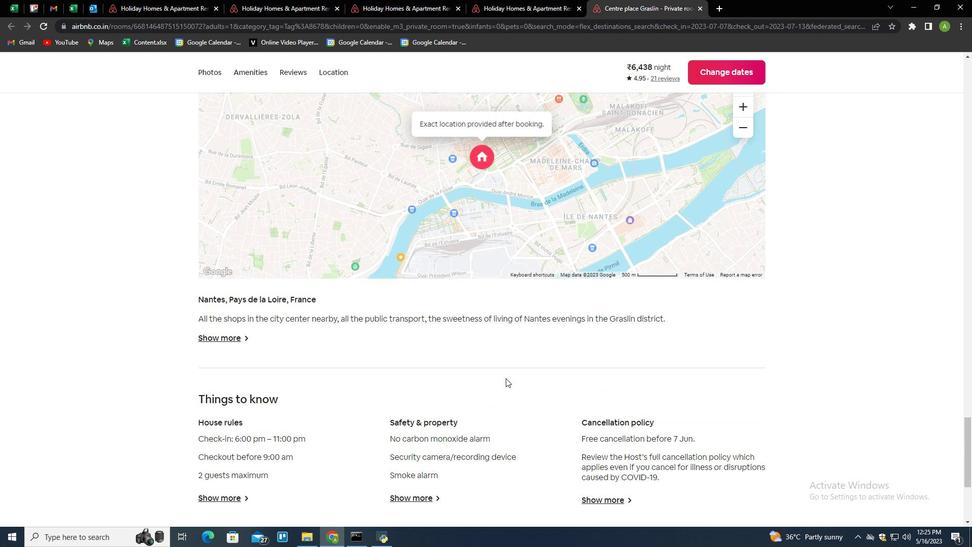 
Action: Mouse scrolled (505, 378) with delta (0, 0)
Screenshot: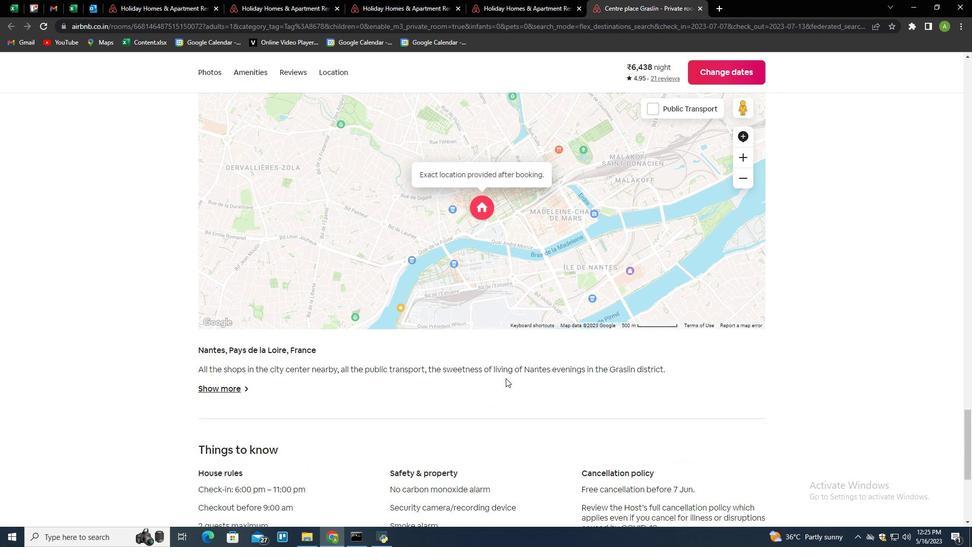 
Action: Mouse scrolled (505, 378) with delta (0, 0)
Screenshot: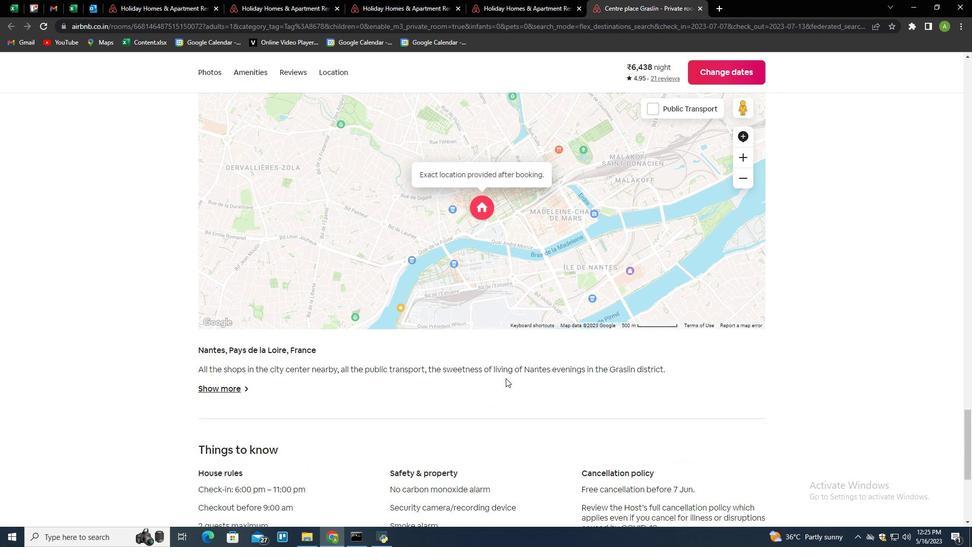 
Action: Mouse scrolled (505, 378) with delta (0, 0)
Screenshot: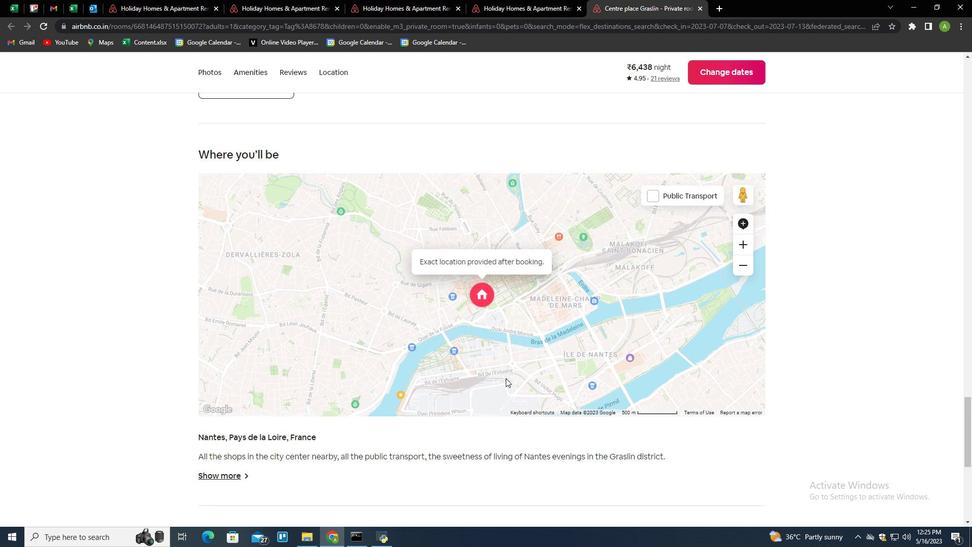 
Action: Mouse scrolled (505, 378) with delta (0, 0)
Screenshot: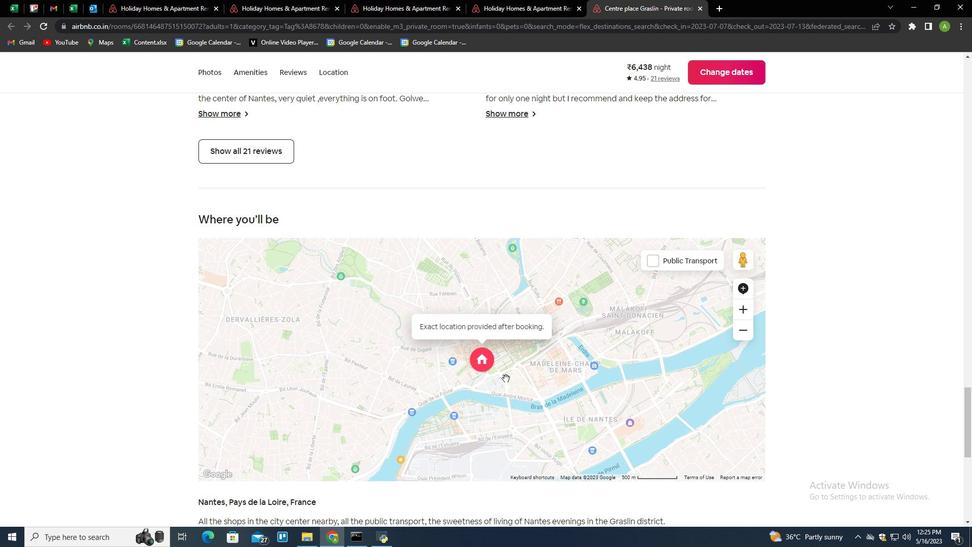 
Action: Mouse scrolled (505, 378) with delta (0, 0)
Screenshot: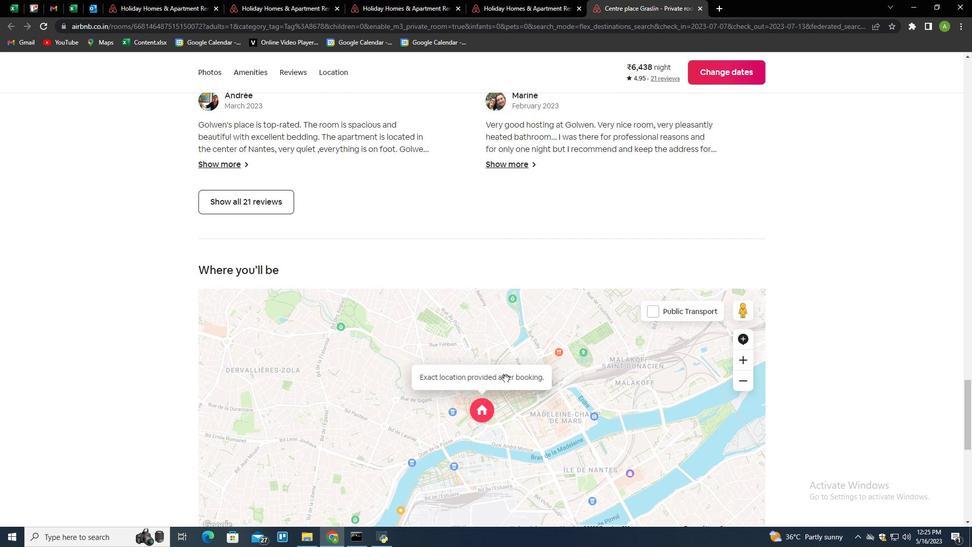
Action: Mouse scrolled (505, 378) with delta (0, 0)
Screenshot: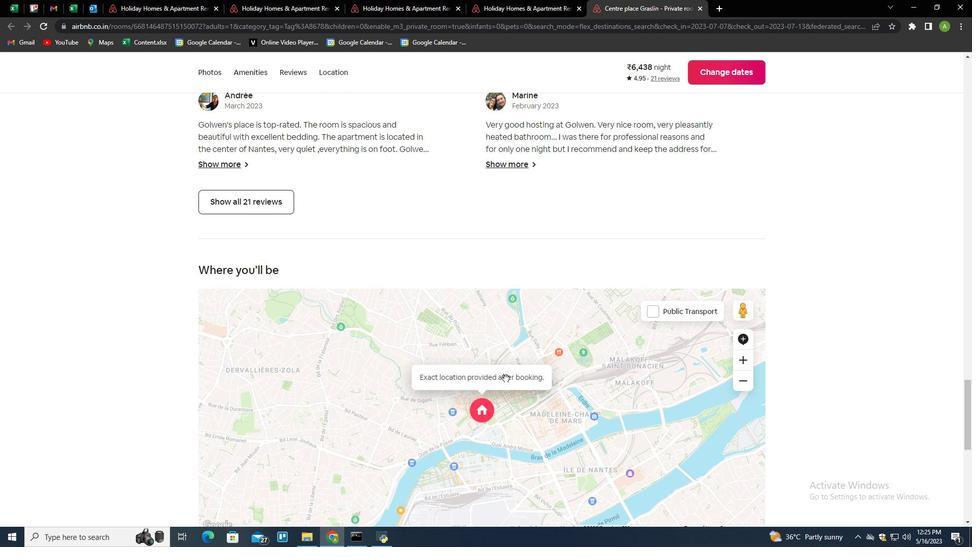 
Action: Mouse scrolled (505, 378) with delta (0, 0)
Screenshot: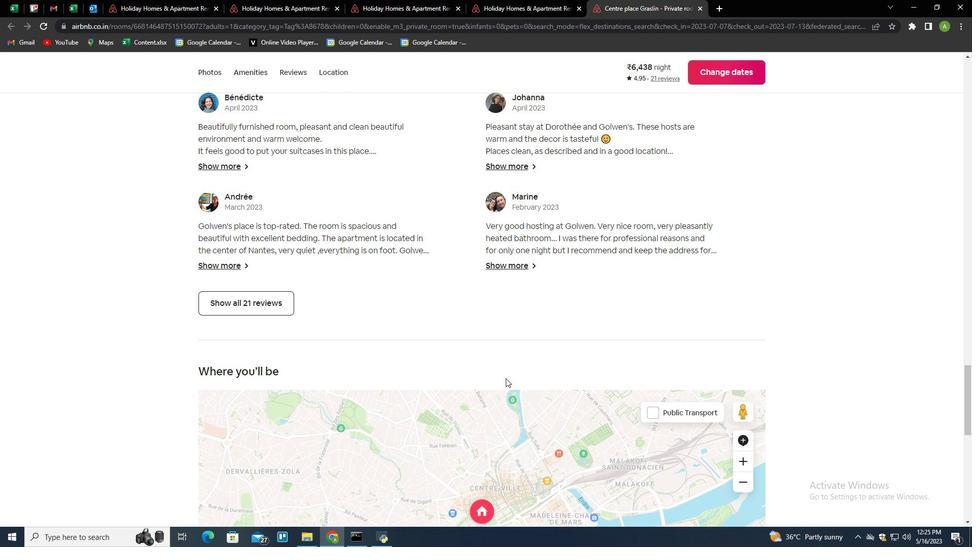 
Action: Mouse scrolled (505, 378) with delta (0, 0)
Screenshot: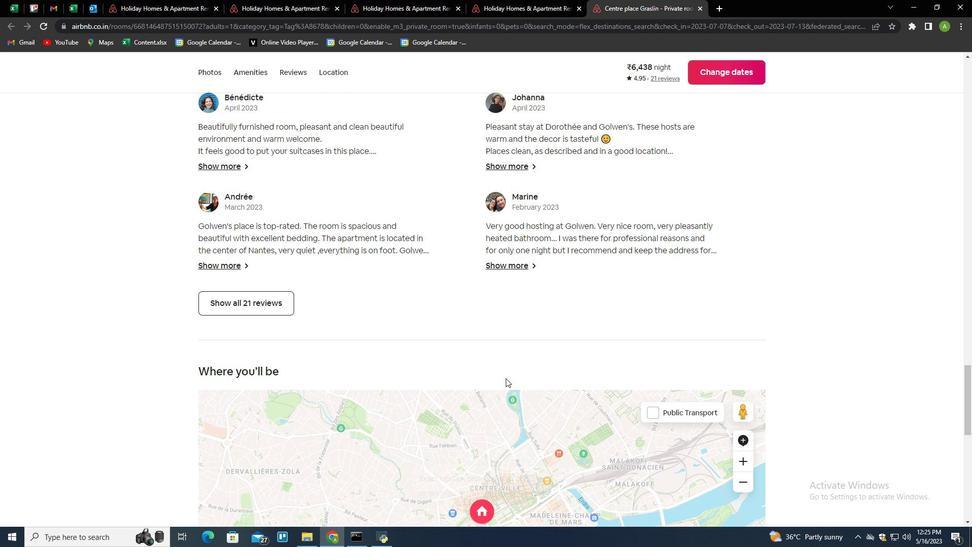 
Action: Mouse scrolled (505, 378) with delta (0, 0)
Screenshot: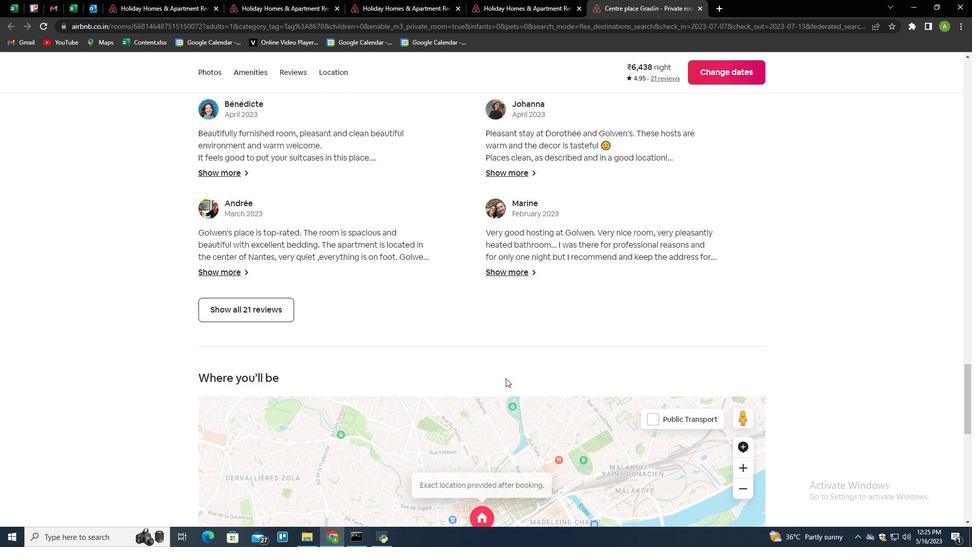 
Action: Mouse scrolled (505, 378) with delta (0, 0)
Screenshot: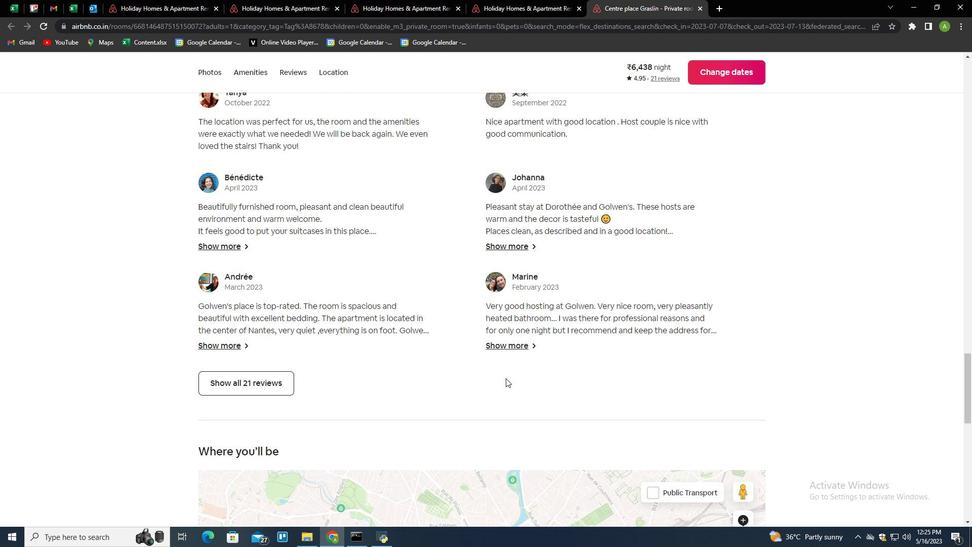 
Action: Mouse scrolled (505, 378) with delta (0, 0)
Screenshot: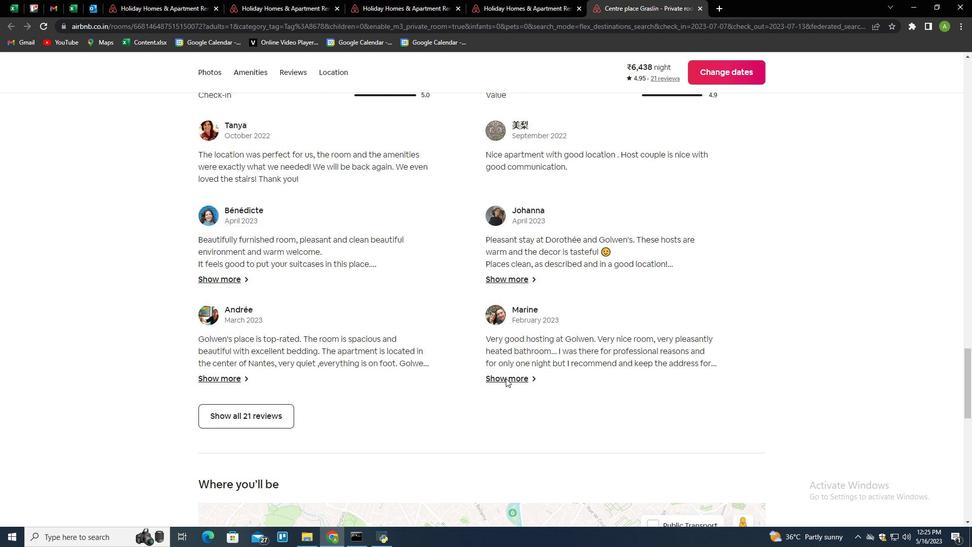 
Action: Mouse scrolled (505, 378) with delta (0, 0)
Screenshot: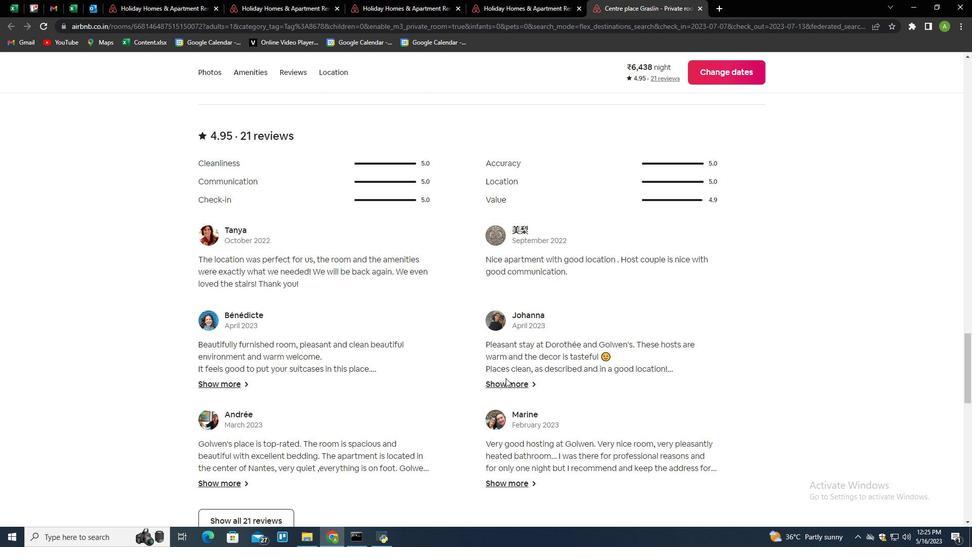 
Action: Mouse scrolled (505, 378) with delta (0, 0)
Screenshot: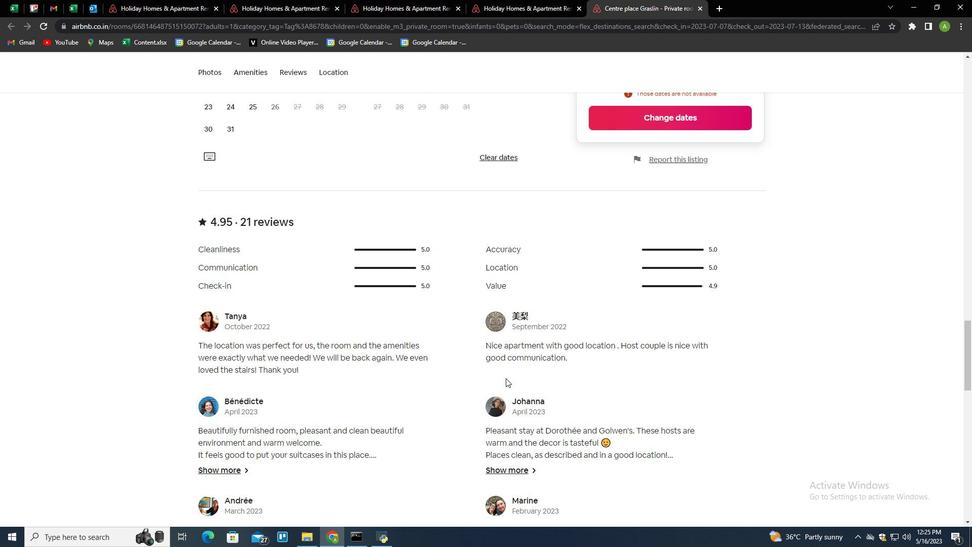 
Action: Mouse scrolled (505, 378) with delta (0, 0)
Screenshot: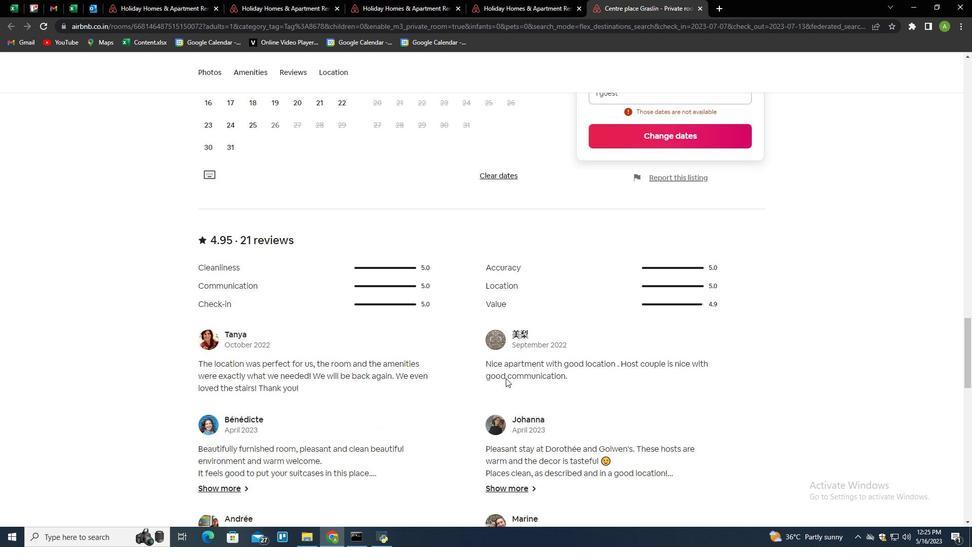 
Action: Mouse scrolled (505, 378) with delta (0, 0)
Screenshot: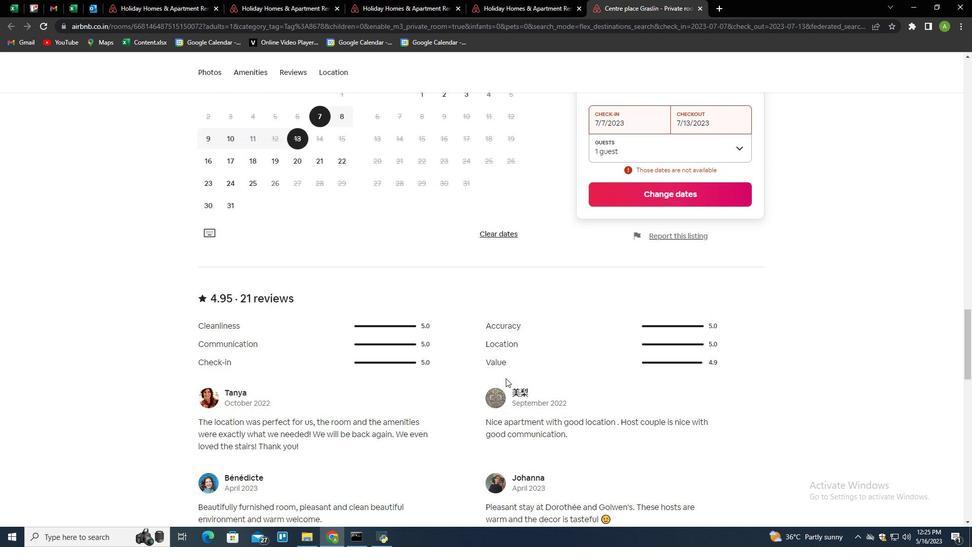 
Action: Mouse scrolled (505, 378) with delta (0, 0)
Screenshot: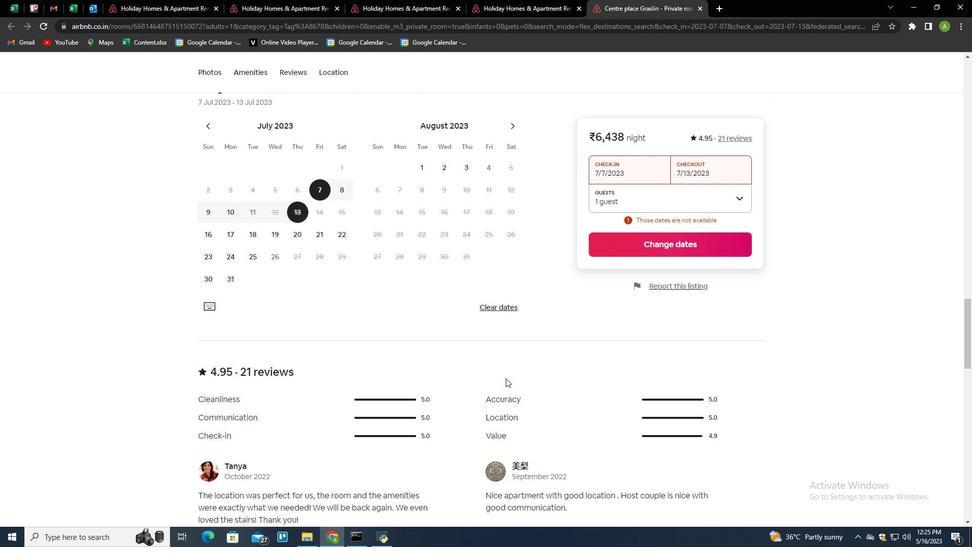 
Action: Mouse scrolled (505, 378) with delta (0, 0)
Screenshot: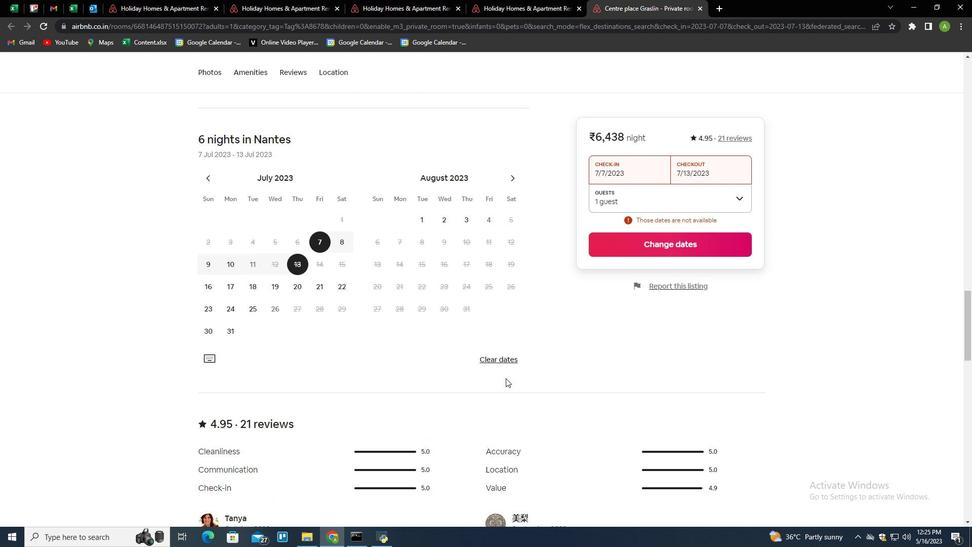 
Action: Mouse scrolled (505, 378) with delta (0, 0)
Screenshot: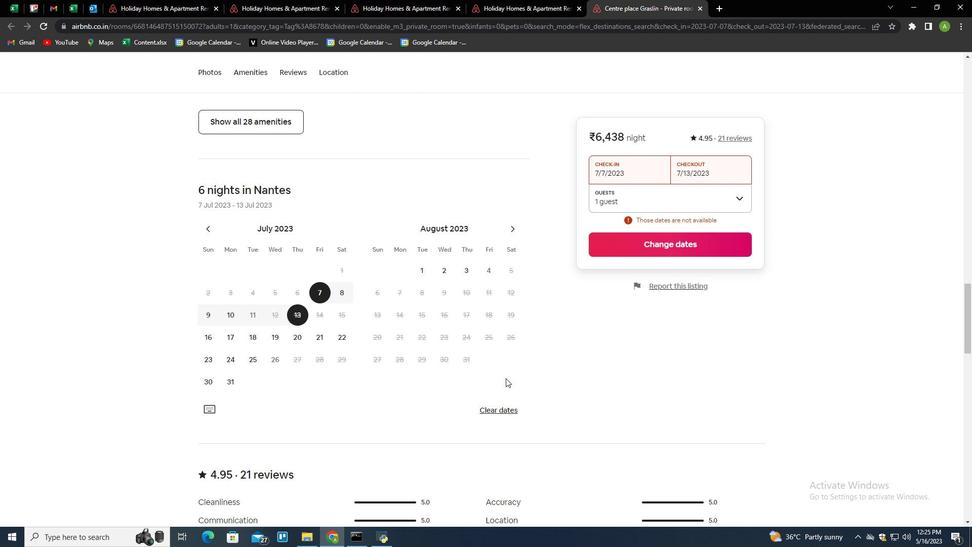 
Action: Mouse scrolled (505, 378) with delta (0, 0)
Screenshot: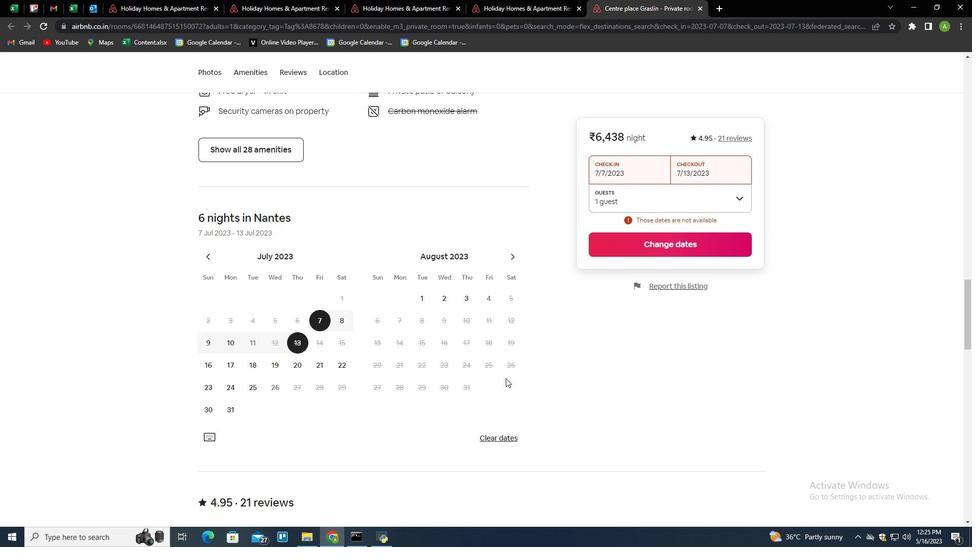 
Action: Mouse scrolled (505, 378) with delta (0, 0)
Screenshot: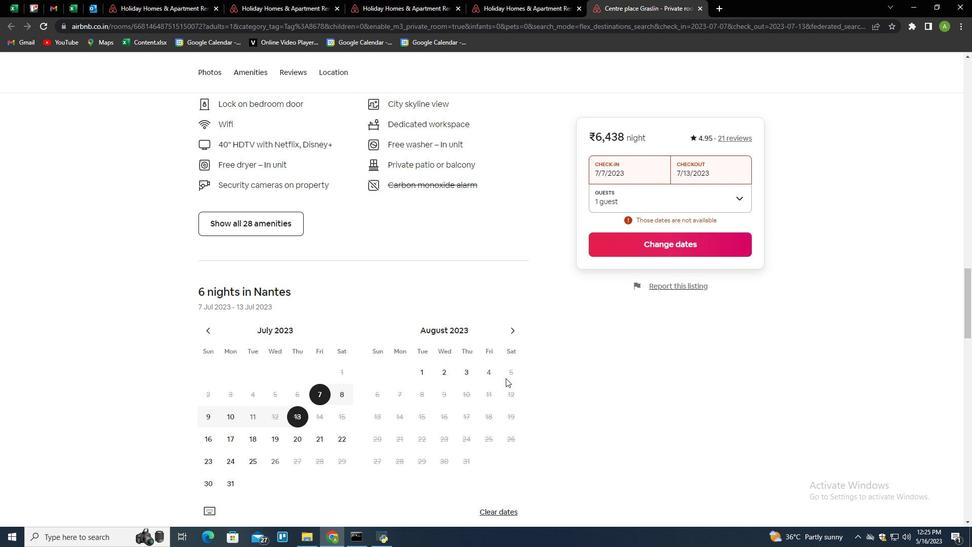 
Action: Mouse scrolled (505, 378) with delta (0, 0)
Screenshot: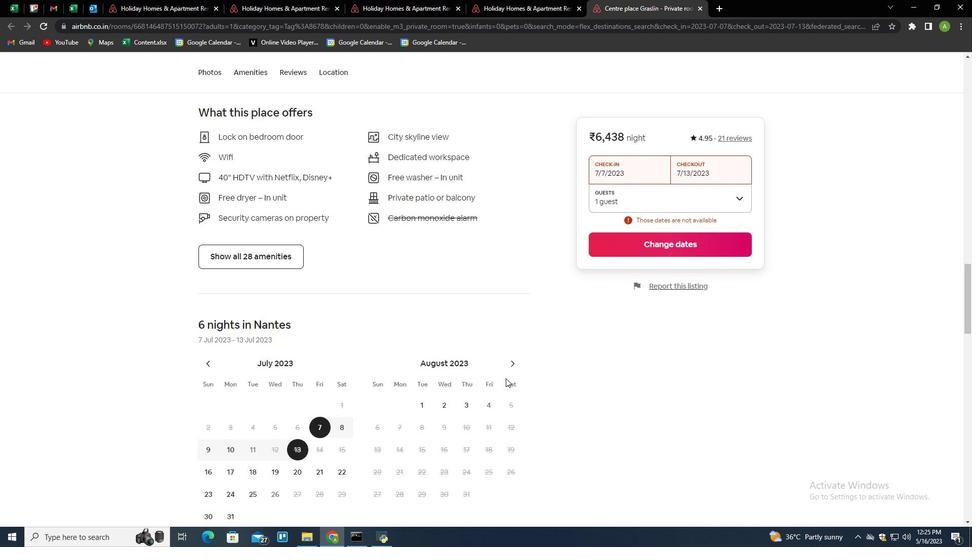 
Action: Mouse scrolled (505, 378) with delta (0, 0)
Screenshot: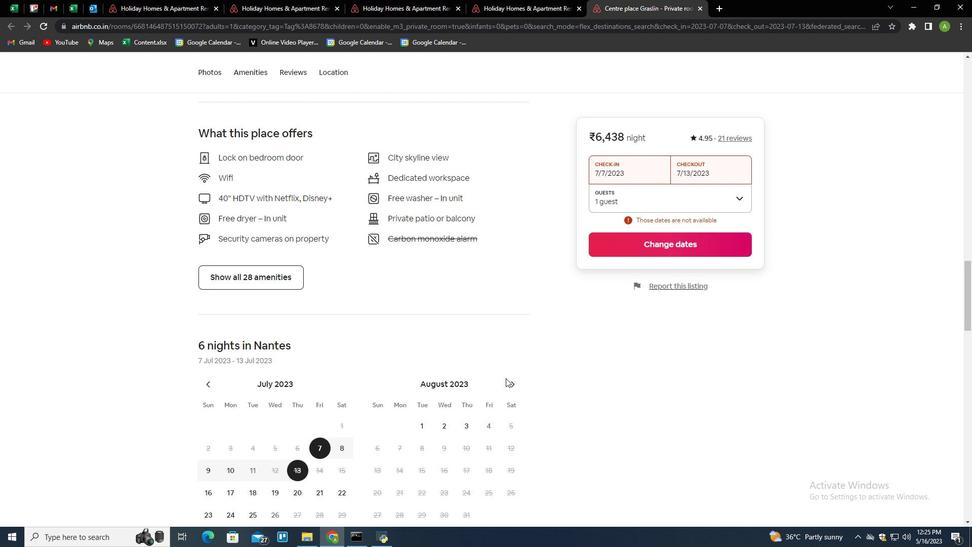 
Action: Mouse scrolled (505, 378) with delta (0, 0)
Screenshot: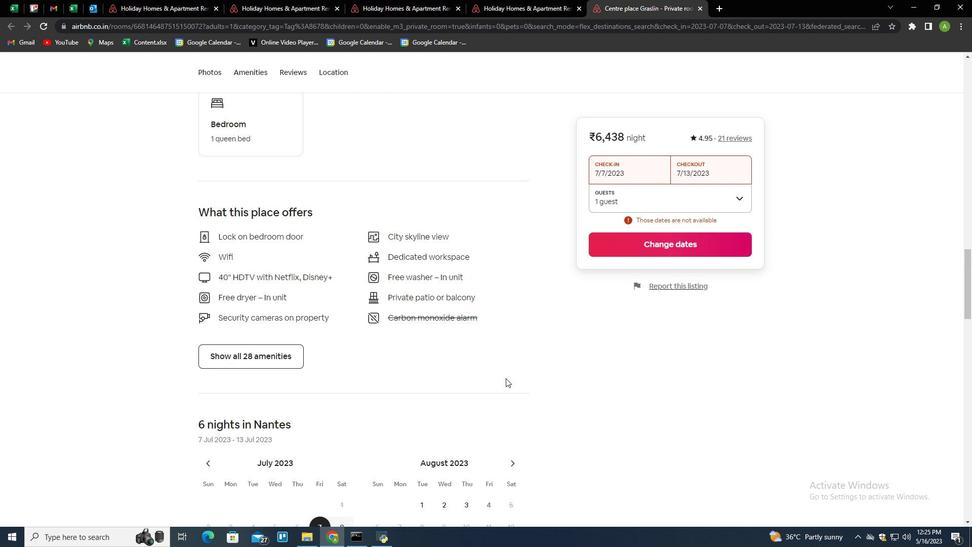 
Action: Mouse scrolled (505, 378) with delta (0, 0)
Screenshot: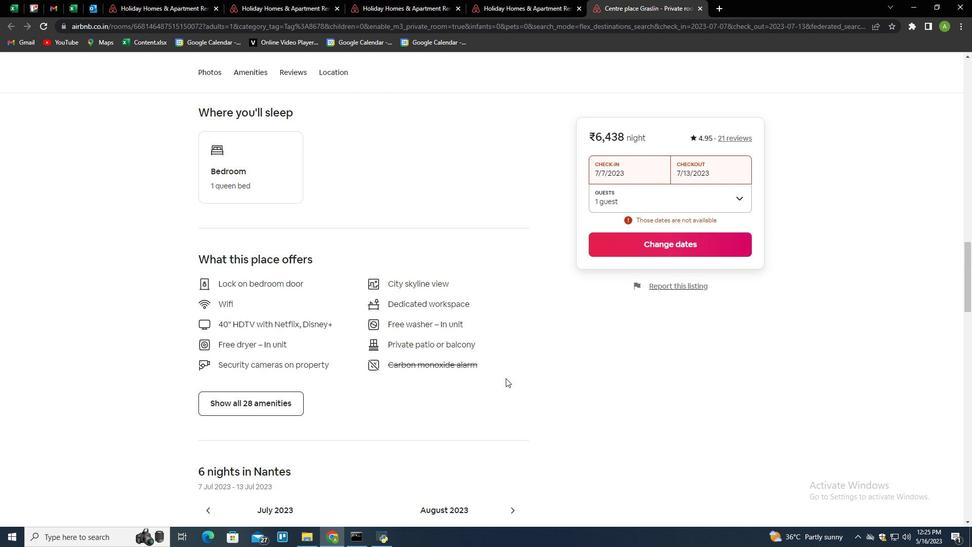 
Action: Mouse scrolled (505, 378) with delta (0, 0)
Screenshot: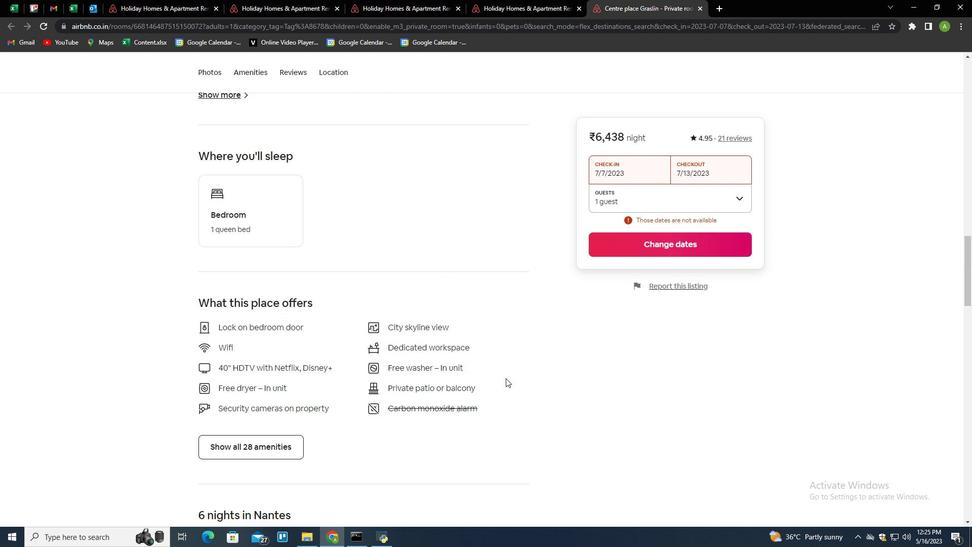 
Action: Mouse scrolled (505, 378) with delta (0, 0)
Screenshot: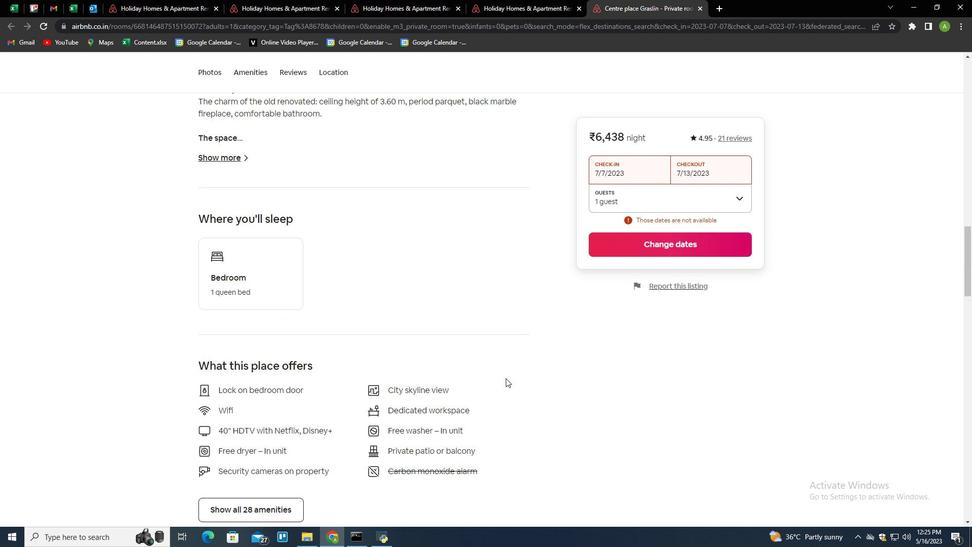 
Action: Mouse scrolled (505, 378) with delta (0, 0)
Screenshot: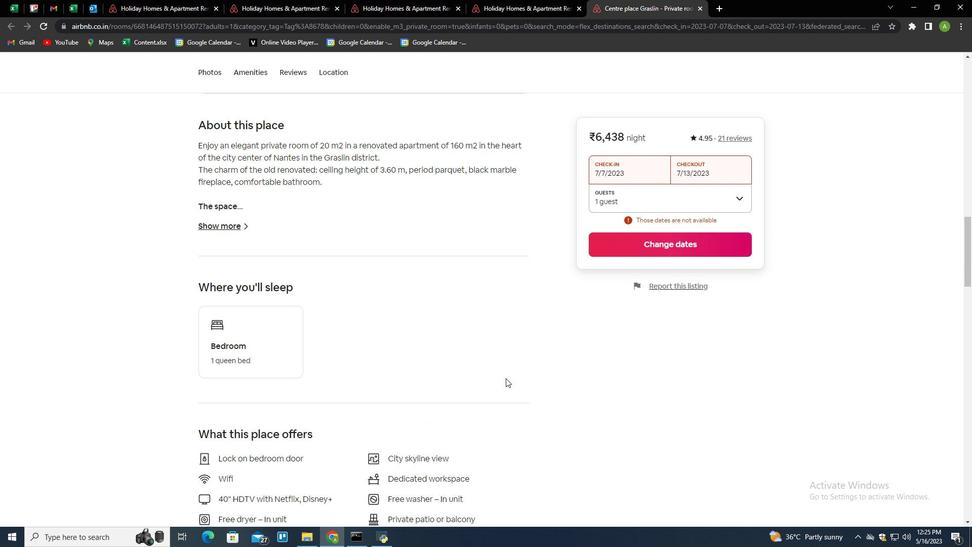 
Action: Mouse scrolled (505, 378) with delta (0, 0)
Screenshot: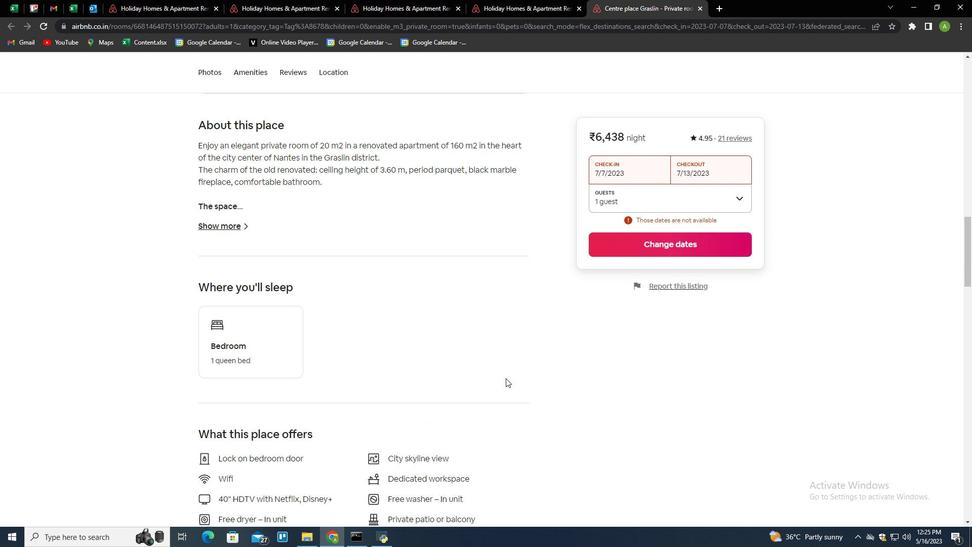 
Action: Mouse scrolled (505, 378) with delta (0, 0)
Screenshot: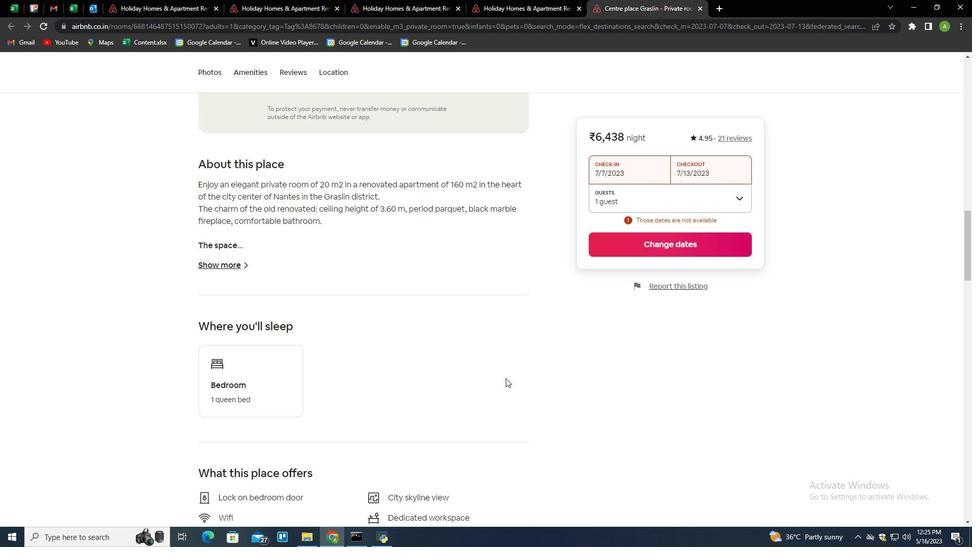 
Action: Mouse scrolled (505, 378) with delta (0, 0)
Screenshot: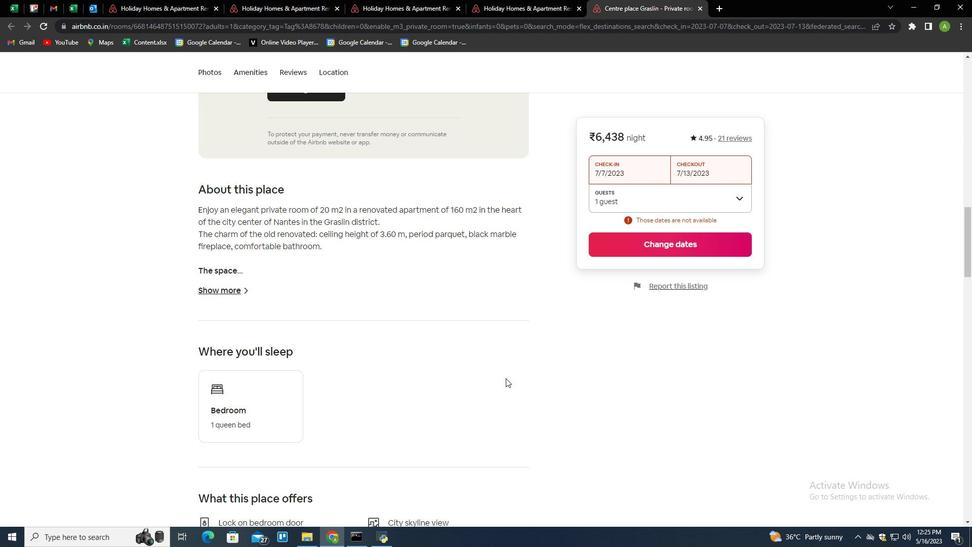 
Action: Mouse scrolled (505, 378) with delta (0, 0)
Screenshot: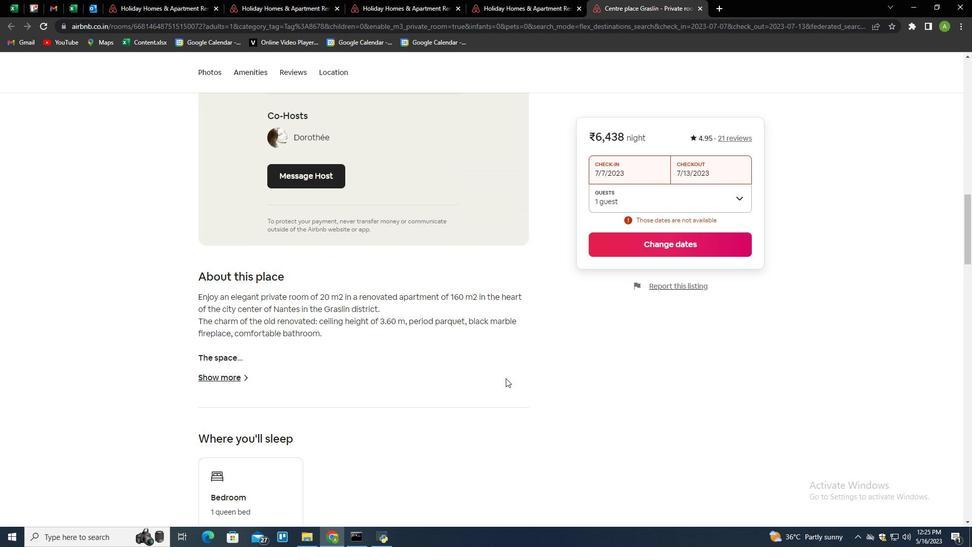 
Action: Mouse scrolled (505, 378) with delta (0, 0)
Screenshot: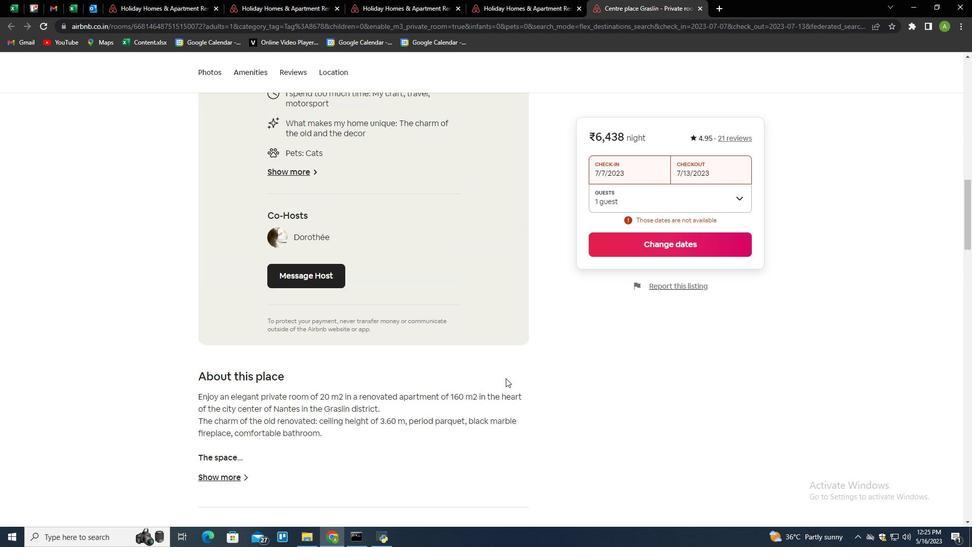 
Action: Mouse moved to (283, 330)
Screenshot: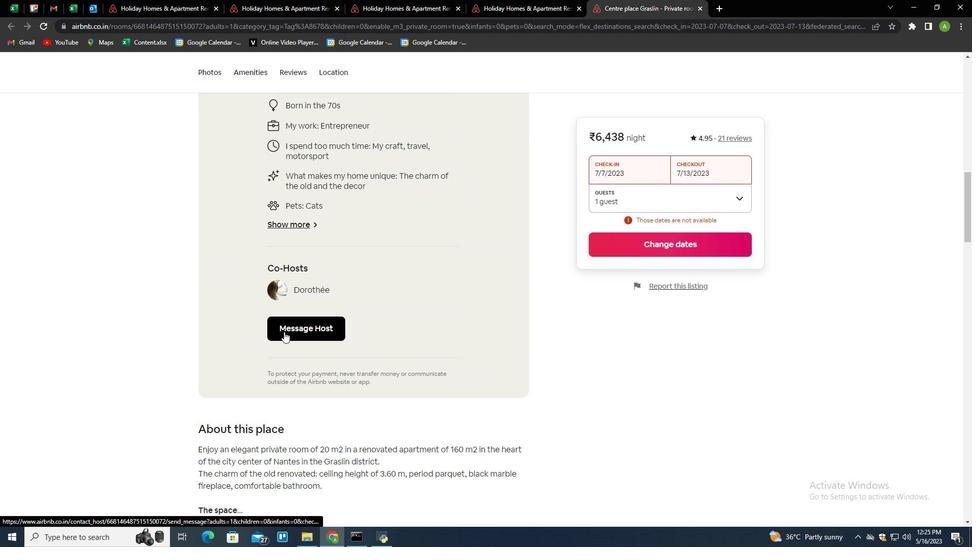 
Action: Mouse pressed left at (283, 330)
Screenshot: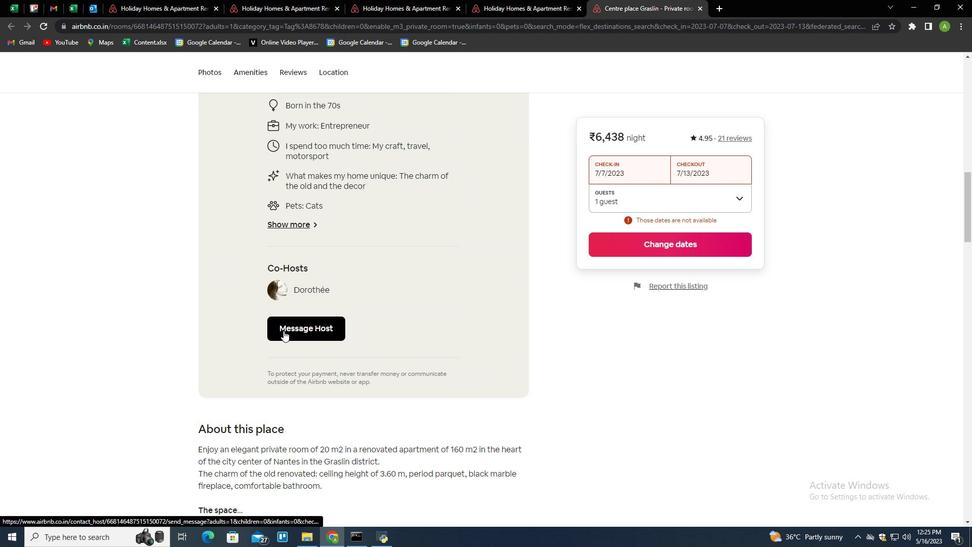 
Action: Mouse moved to (468, 354)
Screenshot: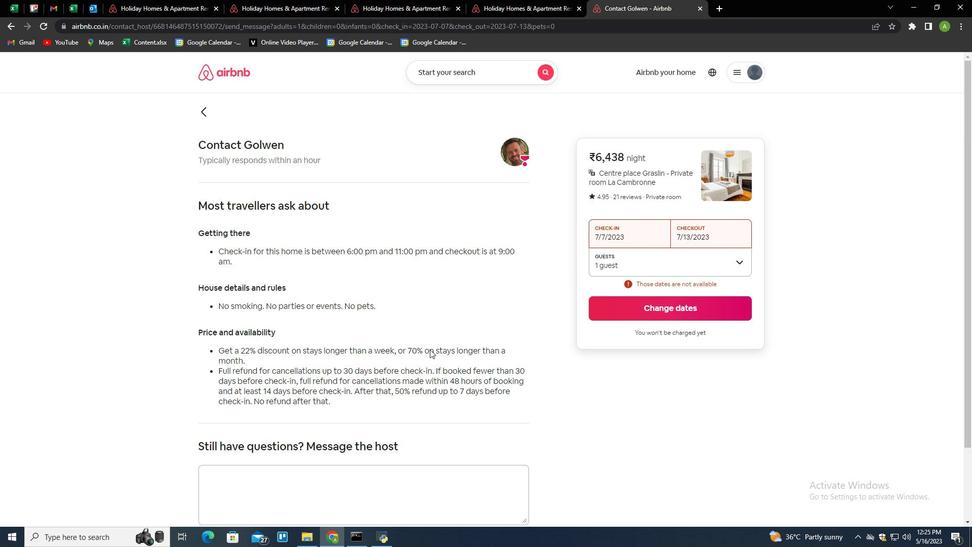 
Action: Mouse scrolled (468, 354) with delta (0, 0)
Screenshot: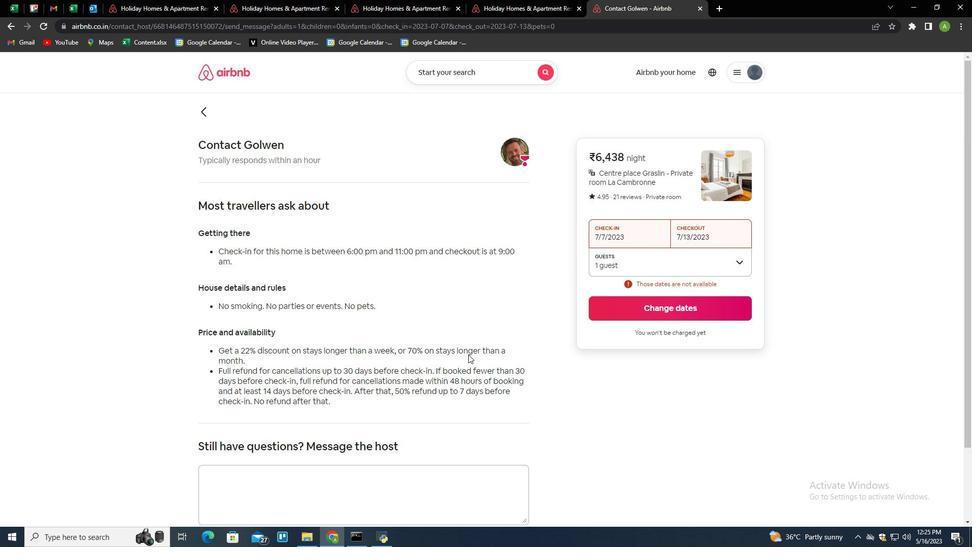 
Action: Mouse scrolled (468, 354) with delta (0, 0)
Screenshot: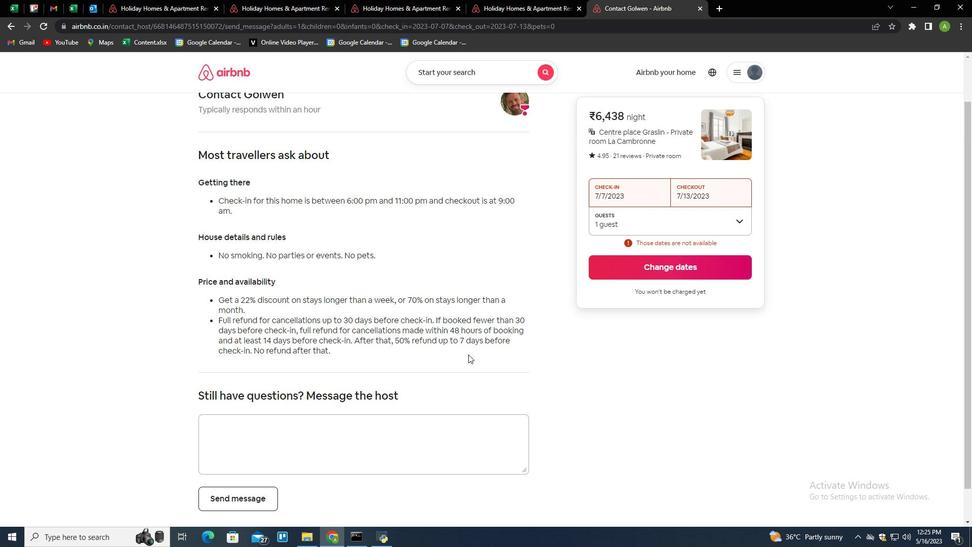 
Action: Mouse scrolled (468, 354) with delta (0, 0)
Screenshot: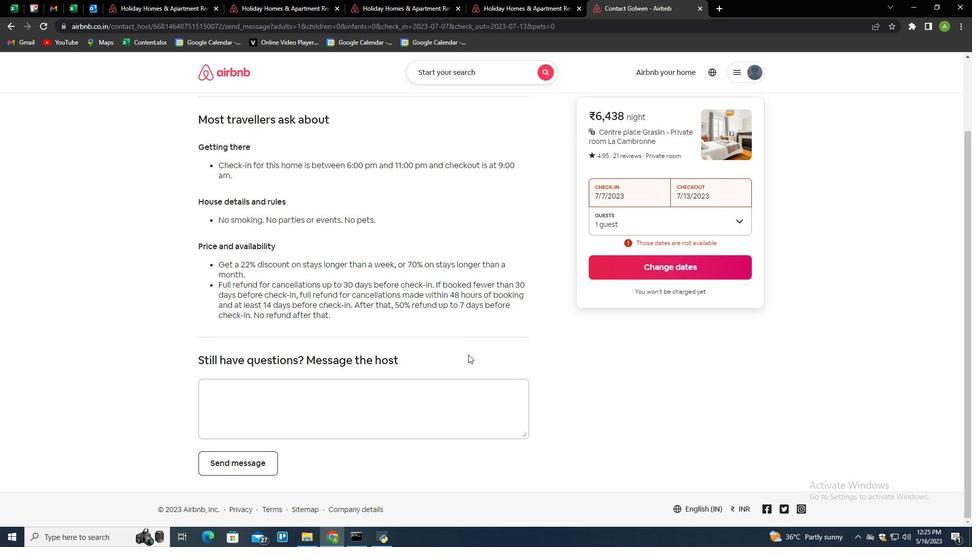 
Action: Mouse moved to (292, 395)
Screenshot: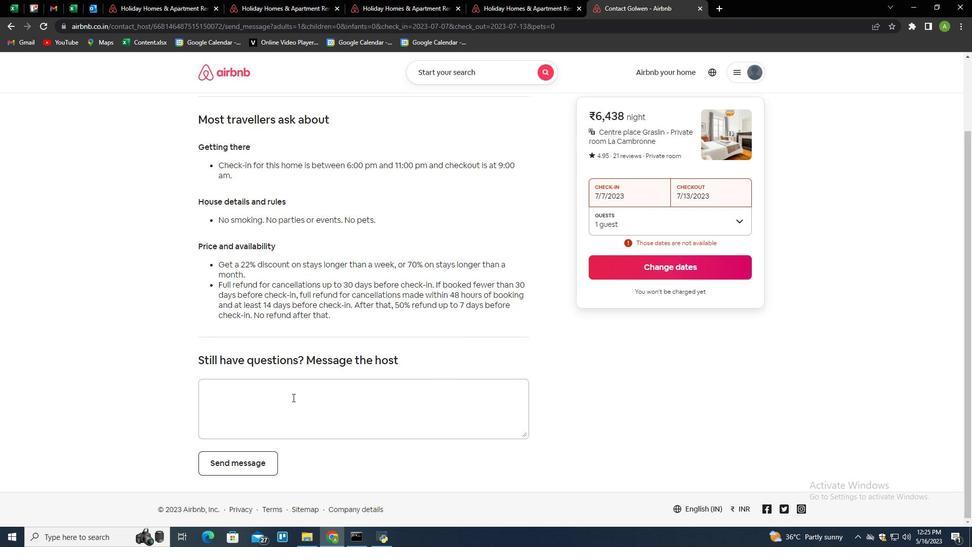 
Action: Mouse pressed left at (292, 395)
Screenshot: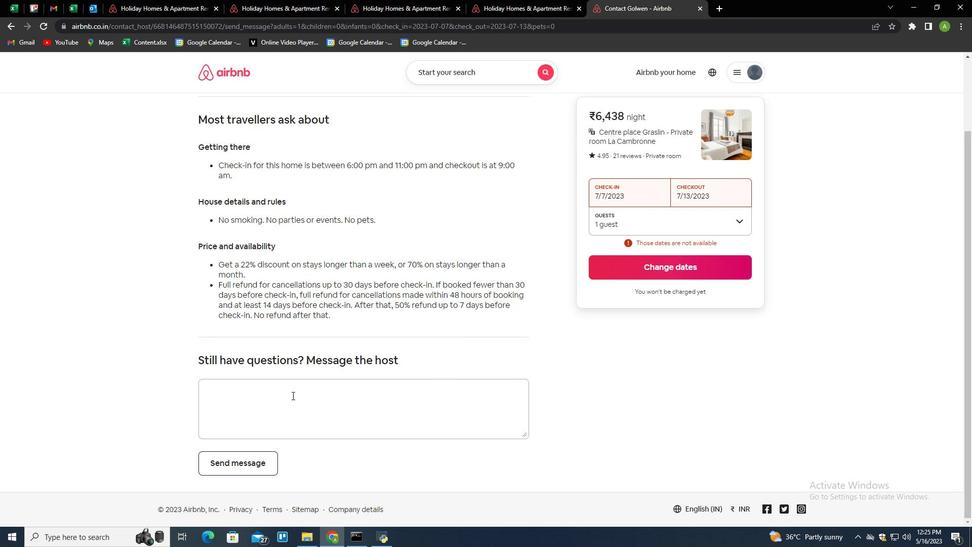 
Action: Key pressed <Key.shift><Key.shift><Key.shift><Key.shift><Key.shift><Key.shift><Key.shift><Key.shift><Key.shift><Key.shift><Key.shift><Key.shift><Key.shift><Key.shift><Key.shift><Key.shift><Key.shift><Key.shift><Key.shift><Key.shift>Wll<Key.backspace><Key.backspace><Key.backspace><Key.backspace><Key.shift><Key.shift><Key.shift>I<Key.space>s<Key.backspace><Key.backspace>s<Key.space>there<Key.space>any<Key.space>wifi<Key.space>avai<Key.backspace><Key.backspace><Key.backspace>vailabel<Key.space>in<Key.space>aminities
Screenshot: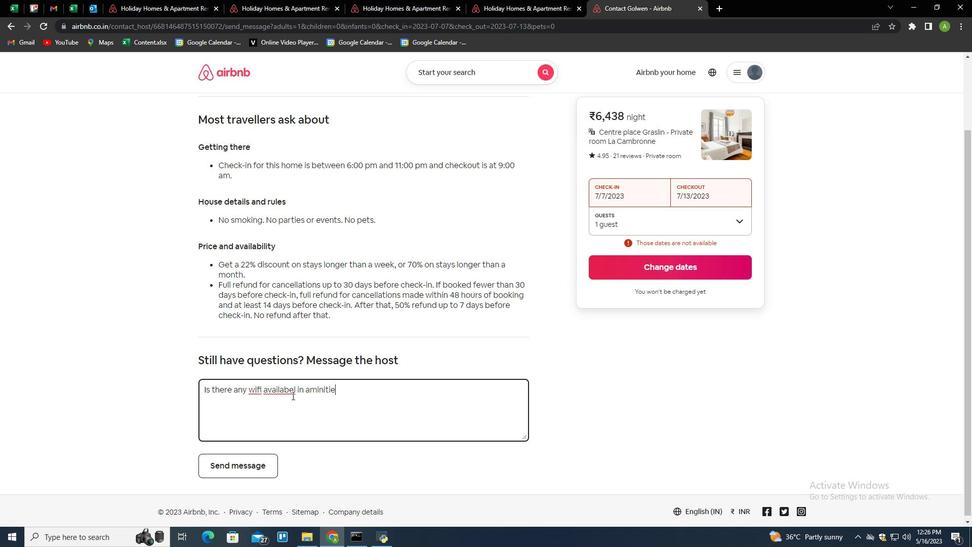 
Action: Mouse moved to (277, 388)
Screenshot: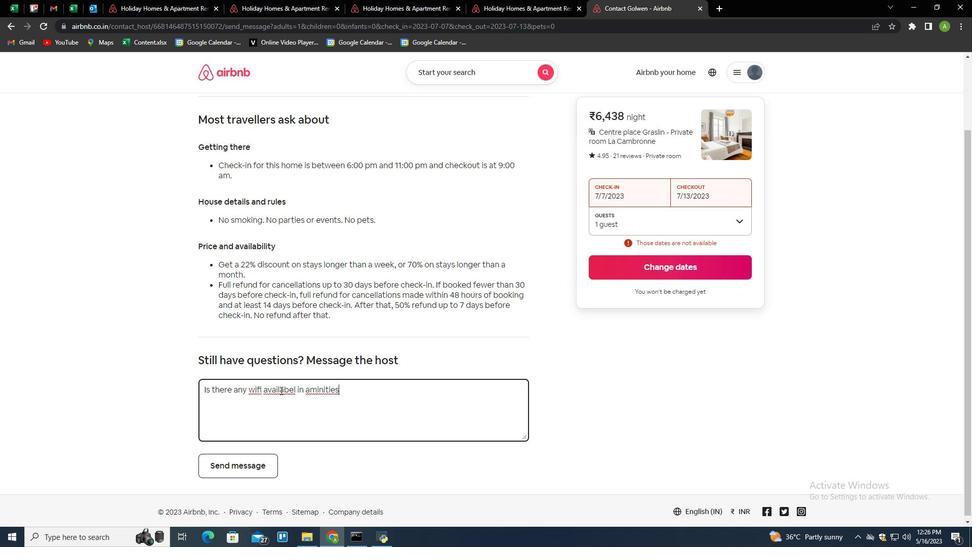 
Action: Mouse pressed left at (277, 388)
Screenshot: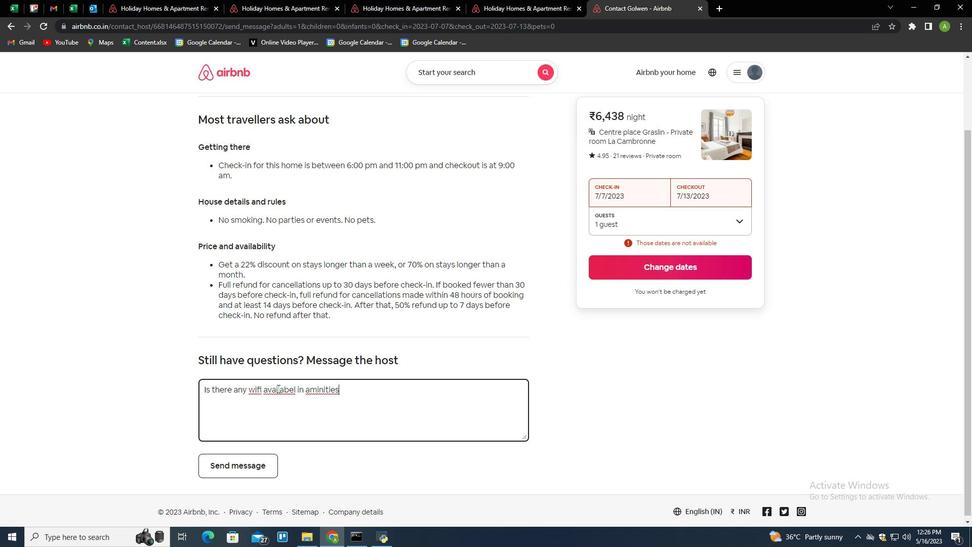 
Action: Mouse moved to (296, 386)
Screenshot: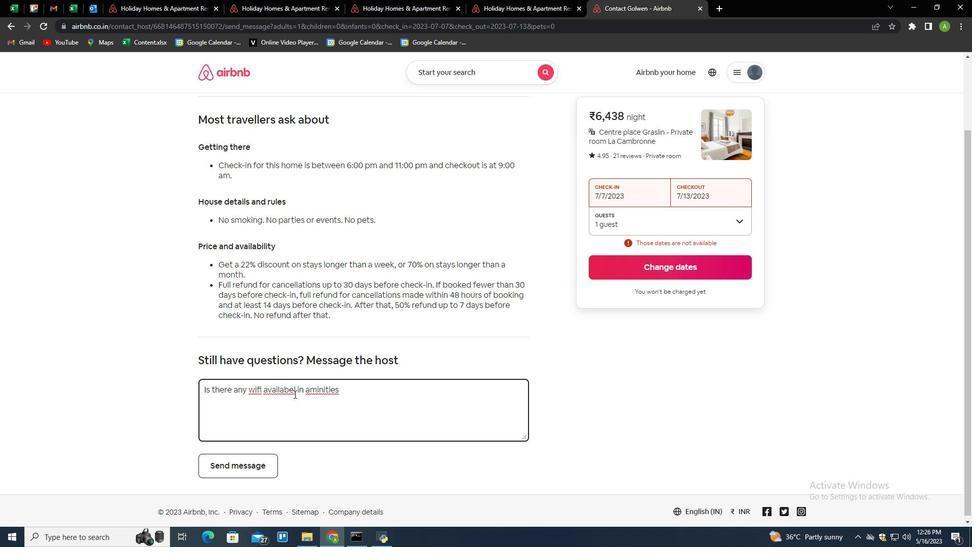 
Action: Mouse pressed left at (296, 386)
Screenshot: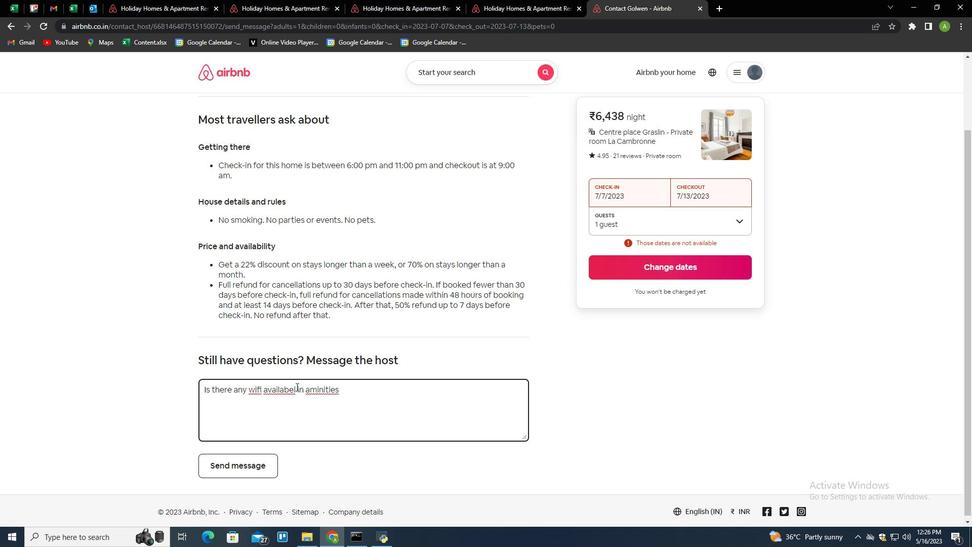 
Action: Mouse moved to (299, 387)
Screenshot: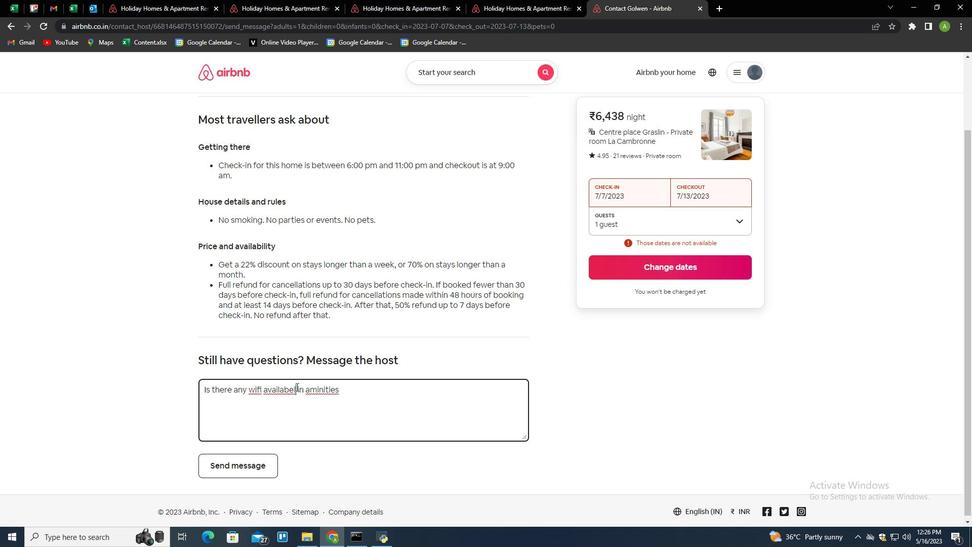 
Action: Key pressed <Key.backspace><Key.backspace><Key.backspace><Key.backspace><Key.backspace>lable
Screenshot: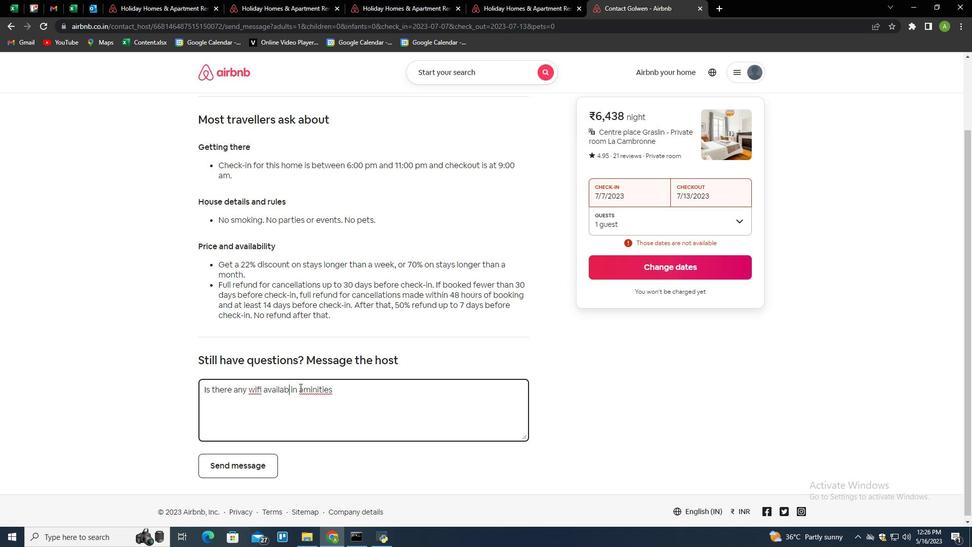 
Action: Mouse moved to (348, 388)
Screenshot: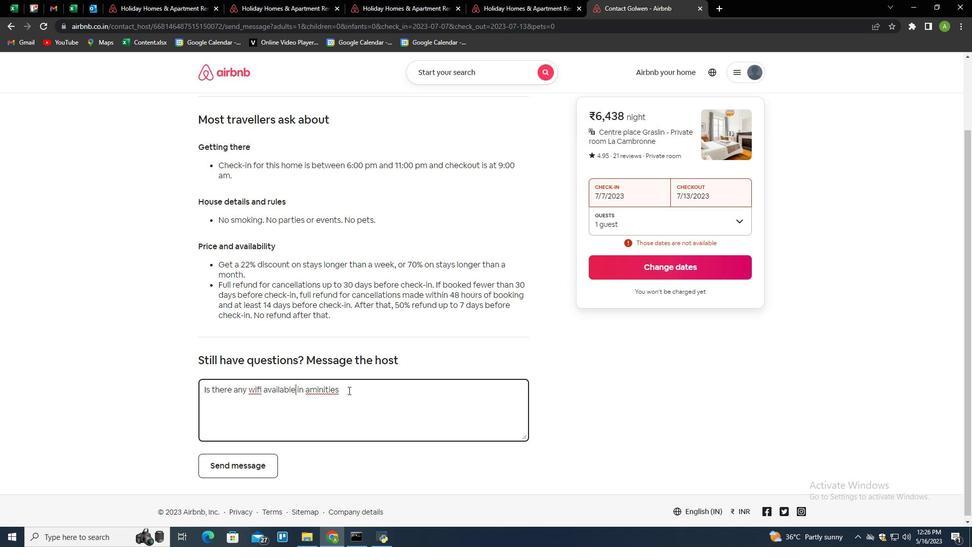 
Action: Mouse pressed left at (348, 388)
Screenshot: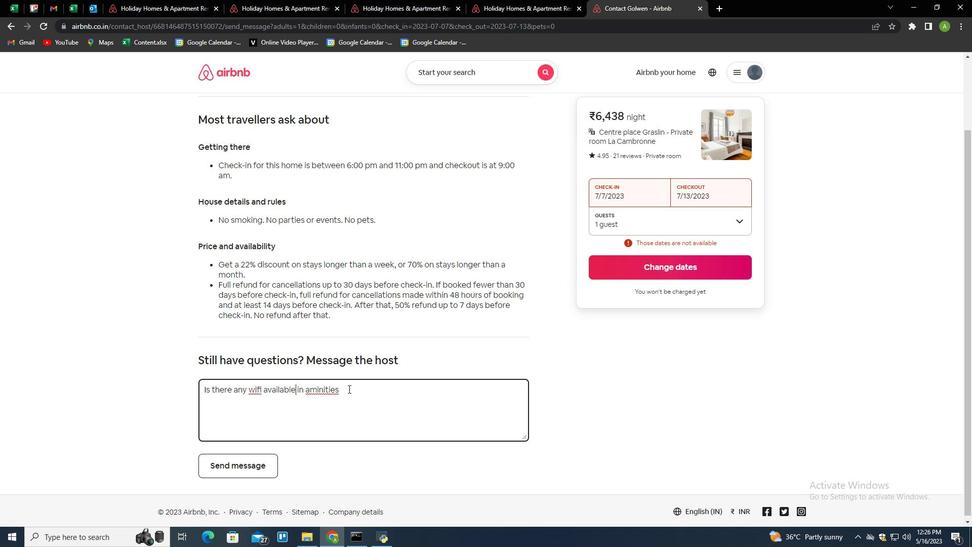 
Action: Mouse moved to (327, 419)
Screenshot: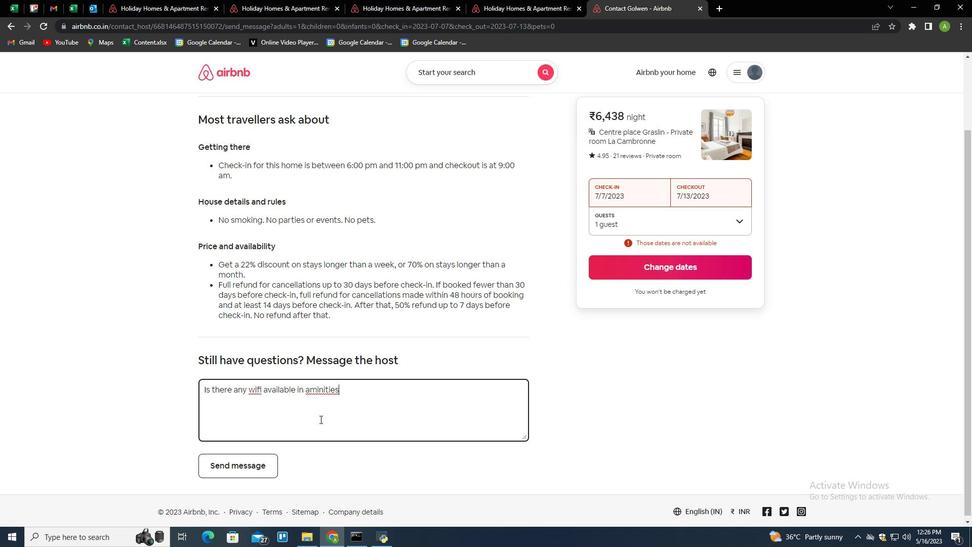 
